 Task: Open a blank sheet, save the file as Aiethics.doc and add heading 'Artificial Intelligence Ethics'Artificial Intelligence Ethics ,with the parapraph,with the parapraph As AI advances, ethical considerations become paramount. Ensuring transparency, fairness, and accountability in AI systems is crucial. Addressing issues such as bias, privacy, and the impact on jobs requires robust ethical frameworks and responsible AI development.Apply Font Style Freestyle Script And font size 14. Apply font style in  Heading Engravers MT and font size 15 Change heading alignment to  Center
Action: Key pressed ctrl+N
Screenshot: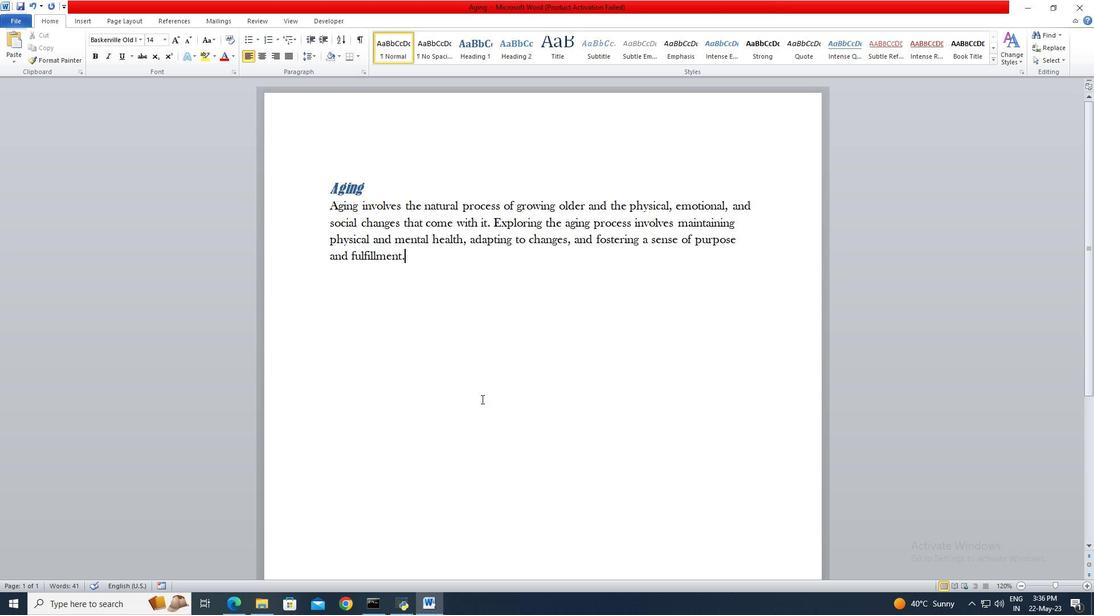 
Action: Mouse moved to (11, 16)
Screenshot: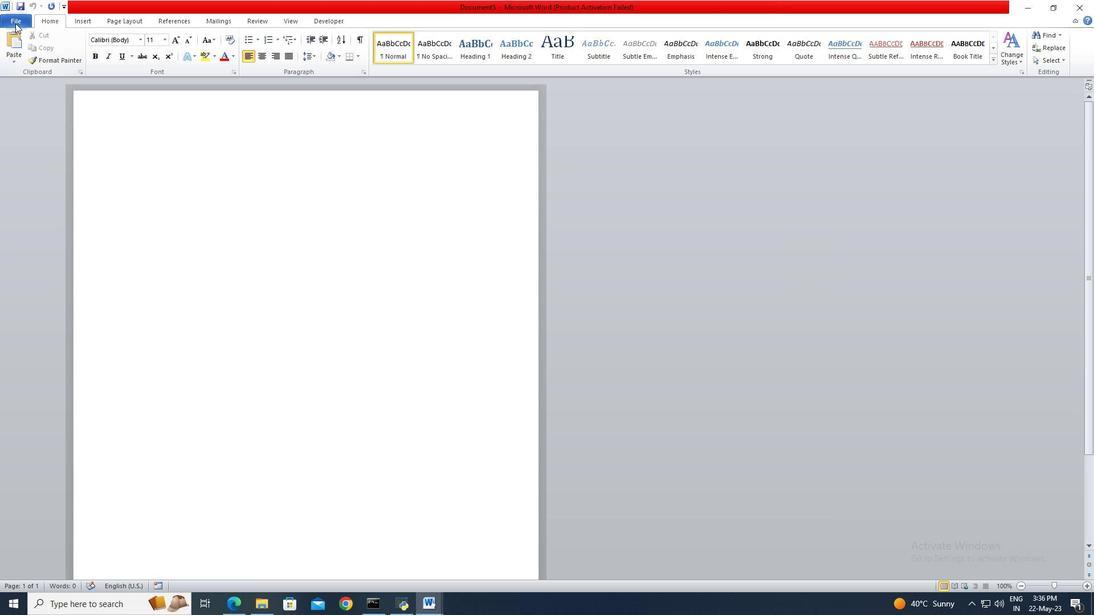 
Action: Mouse pressed left at (11, 16)
Screenshot: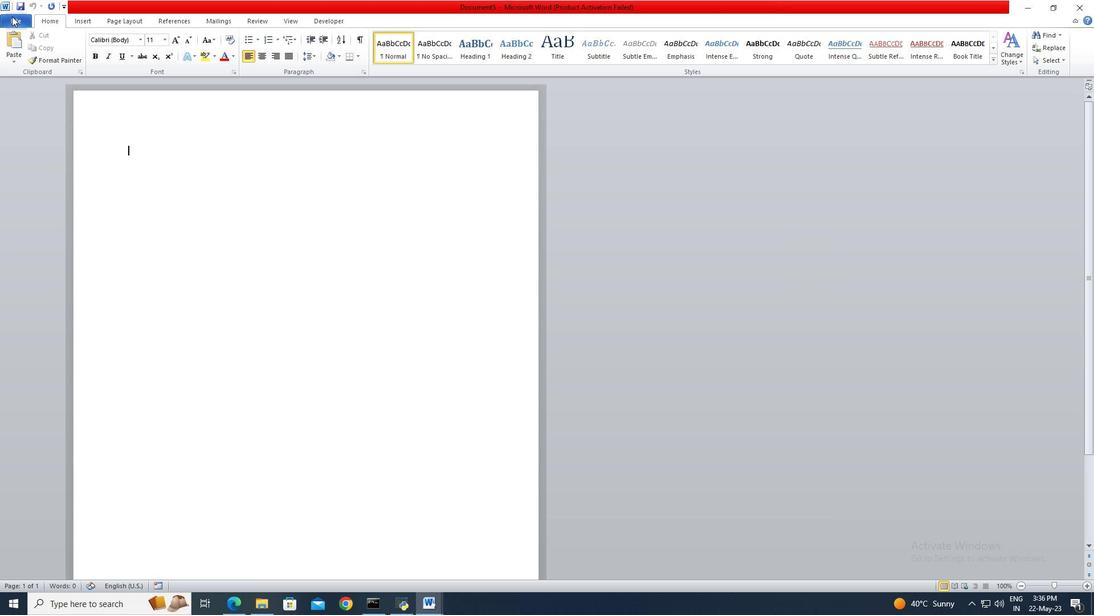 
Action: Mouse moved to (28, 53)
Screenshot: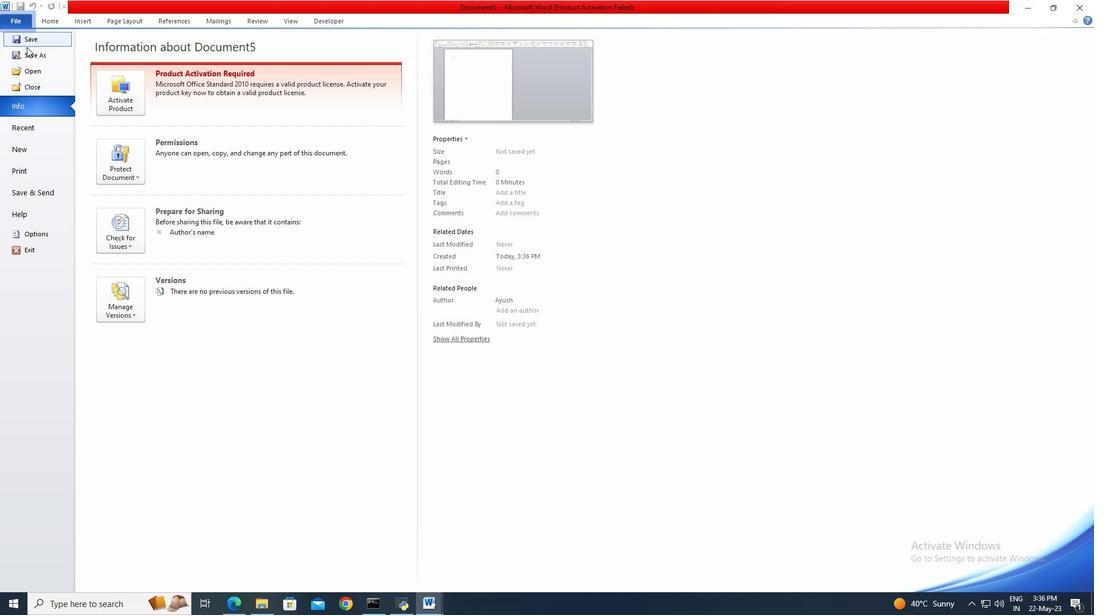 
Action: Mouse pressed left at (28, 53)
Screenshot: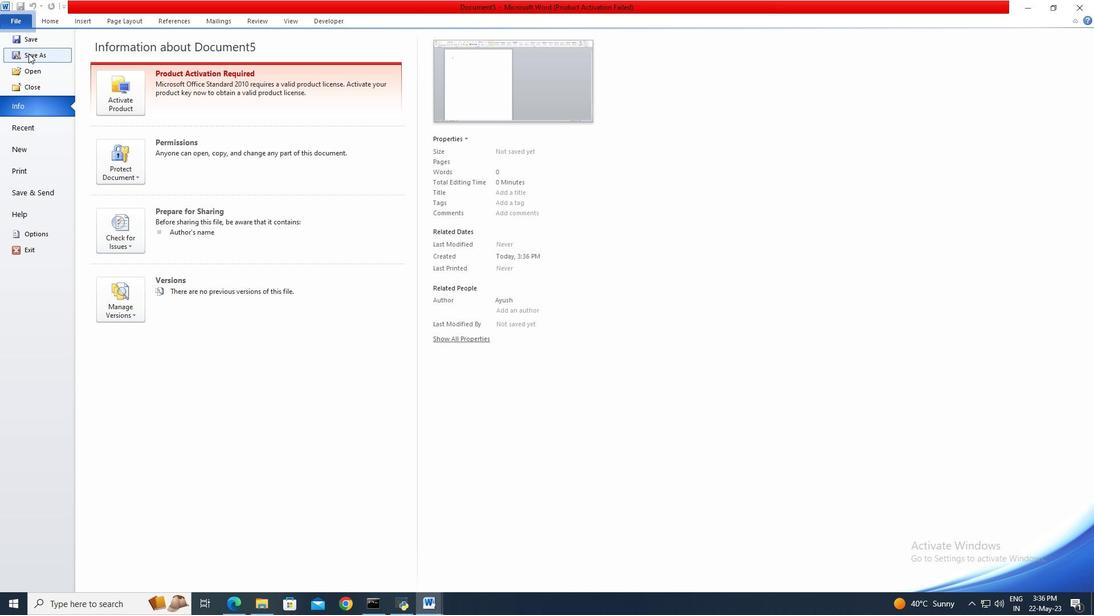 
Action: Key pressed <Key.shift>Aiethics<Key.enter>
Screenshot: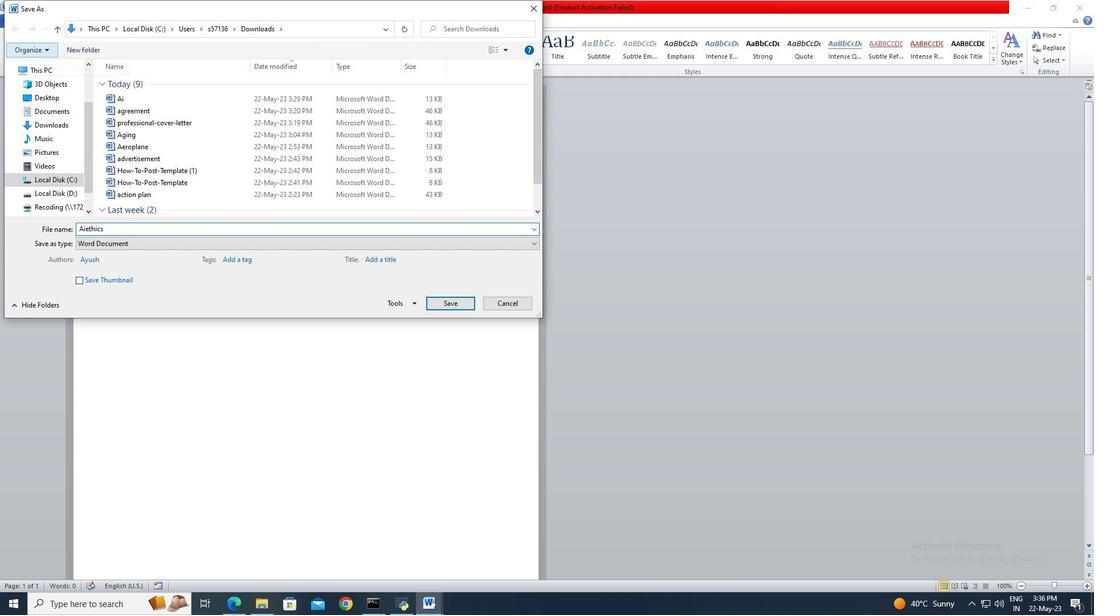 
Action: Mouse moved to (469, 57)
Screenshot: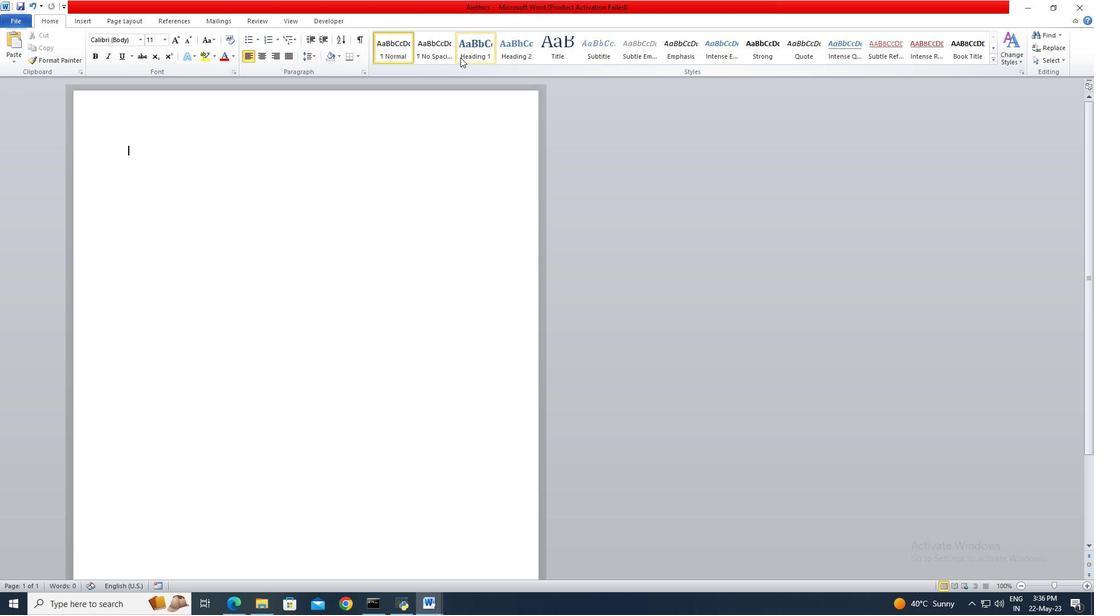 
Action: Mouse pressed left at (469, 57)
Screenshot: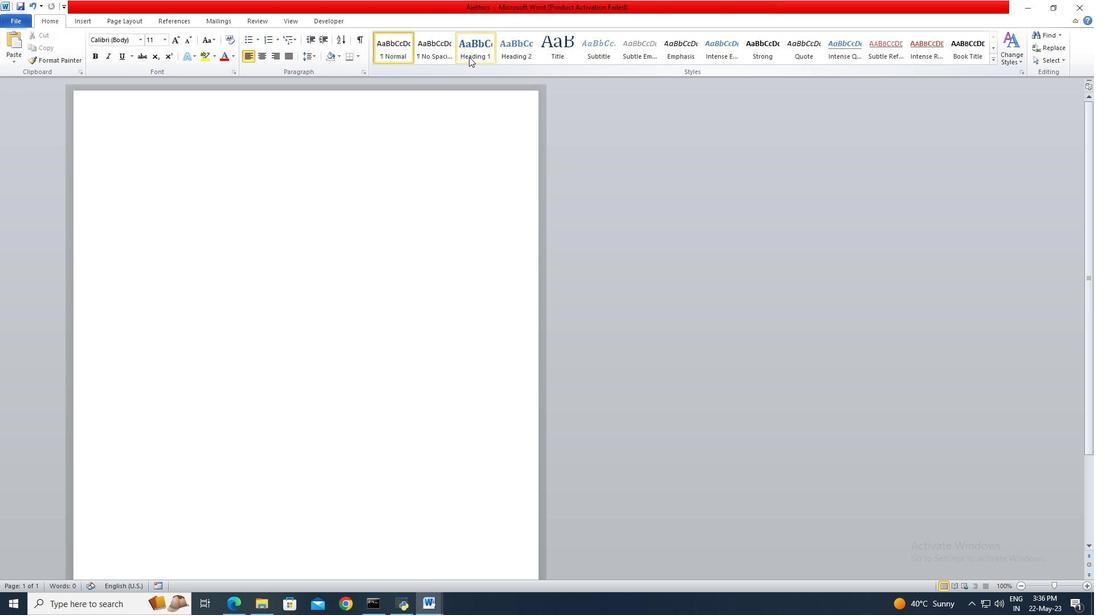 
Action: Key pressed <Key.shift_r>Artificial<Key.space><Key.shift>Intelligence<Key.space><Key.shift>Ethics<Key.enter><Key.shift>s<Key.space><Key.shift>Ai<Key.backspace><Key.shift>I<Key.space>advances,<Key.space>ethical<Key.space>considerations<Key.space>become<Key.space>paramount.<Key.space><Key.shift>Ensuring<Key.space>transparency,<Key.space>fi<Key.backspace>airness,<Key.space>and<Key.space>accountability<Key.space>in<Key.space><Key.shift>A<Key.shift>I<Key.space>systems,<Key.space><Key.backspace><Key.backspace><Key.space>is<Key.space>crucial.<Key.space><Key.shift>Addressing<Key.space>issues<Key.space>such<Key.space>as<Key.space>bias,<Key.space>privacy,<Key.space>and<Key.space>the<Key.space>impact<Key.space>on<Key.space>jobs<Key.space>requires<Key.space>robust<Key.space>ethical<Key.space>frameworks<Key.space>and<Key.space>responsible<Key.space><Key.shift>AI<Key.space>development.
Screenshot: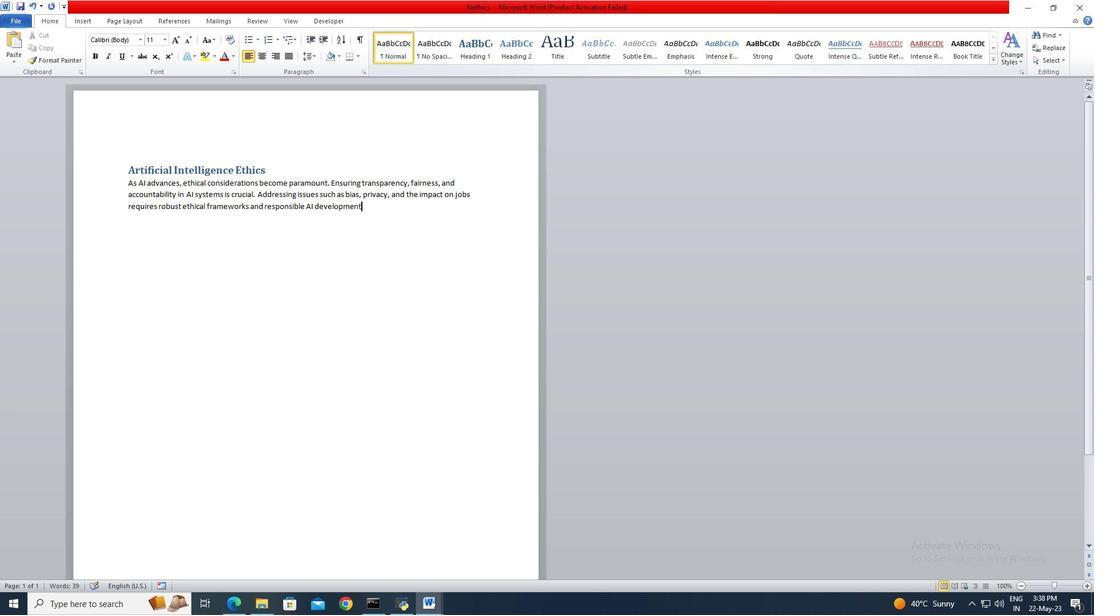 
Action: Mouse moved to (127, 188)
Screenshot: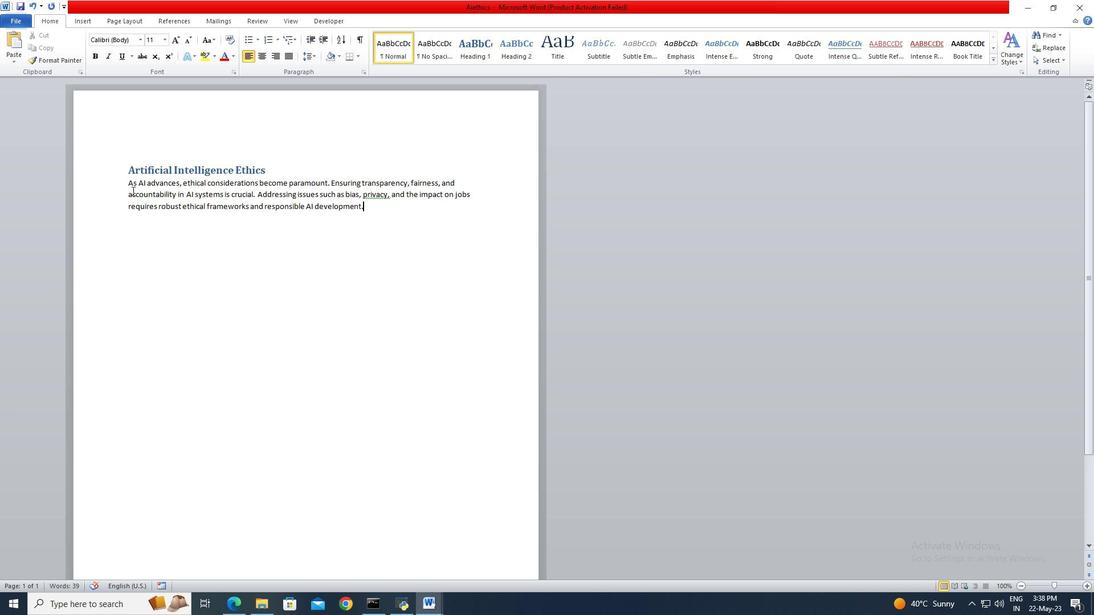 
Action: Mouse pressed left at (127, 188)
Screenshot: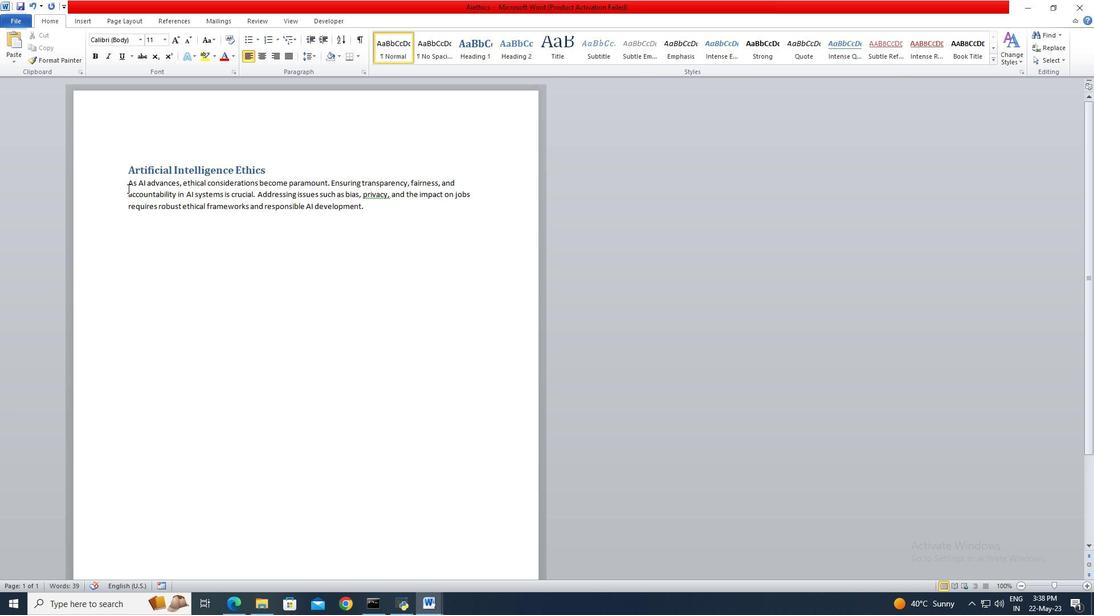 
Action: Mouse moved to (325, 212)
Screenshot: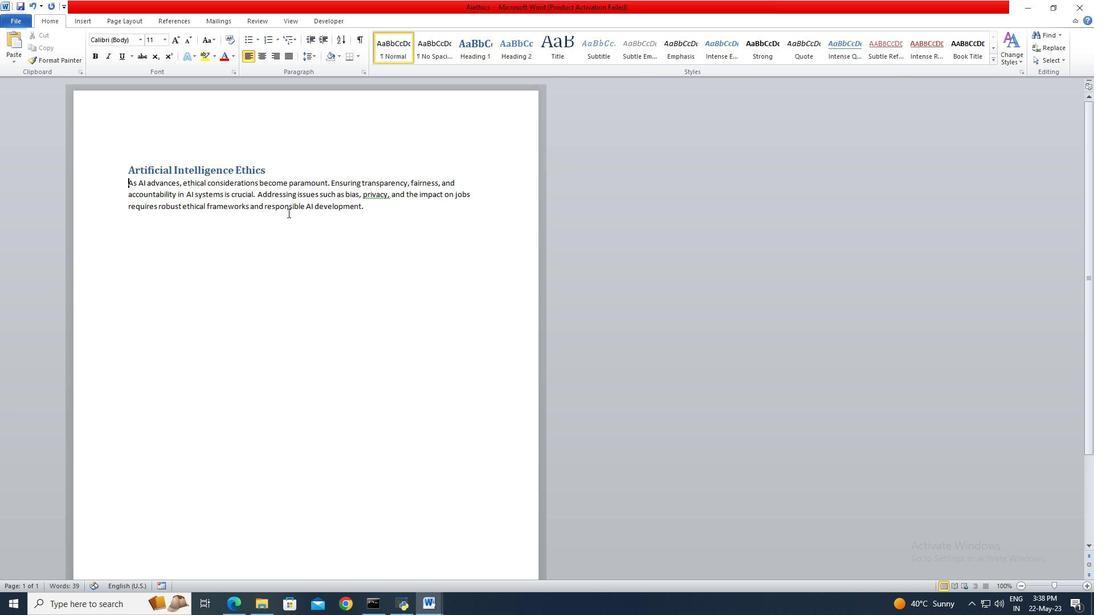 
Action: Key pressed <Key.shift>
Screenshot: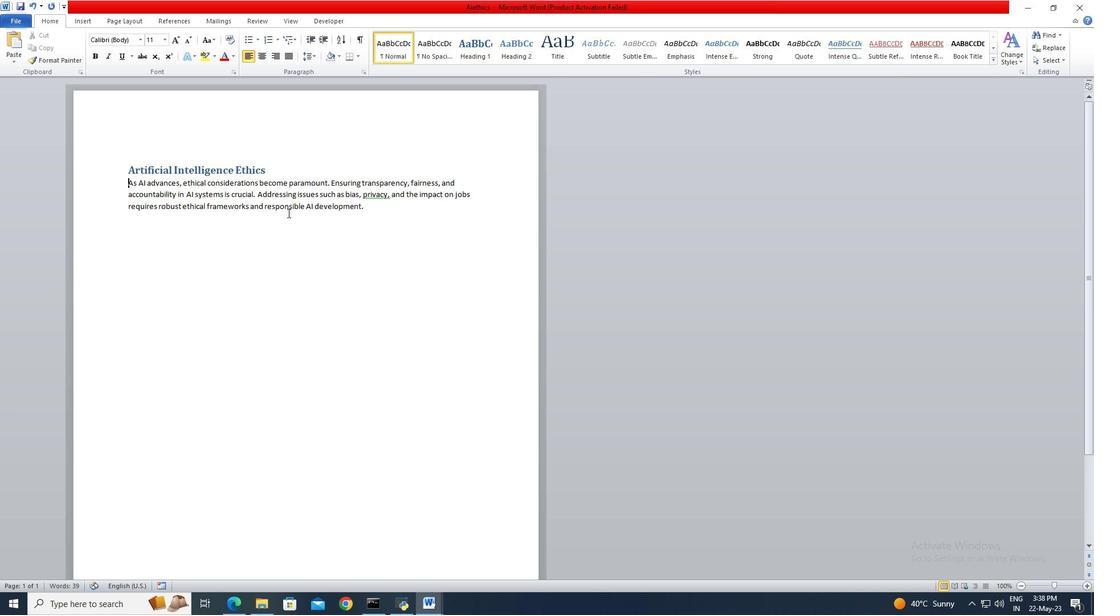 
Action: Mouse moved to (375, 208)
Screenshot: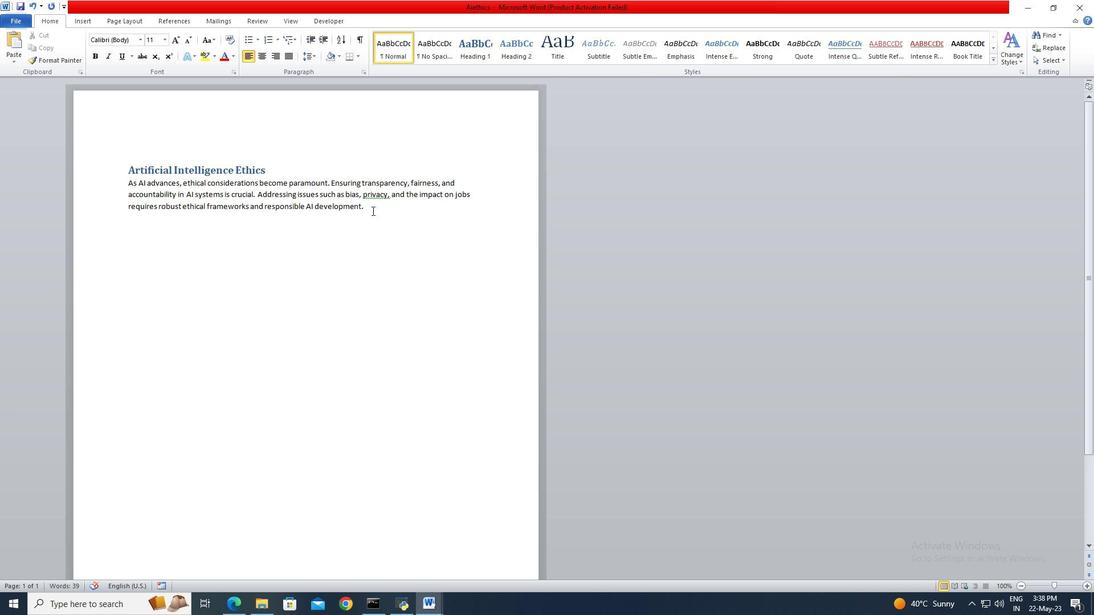 
Action: Mouse pressed left at (375, 208)
Screenshot: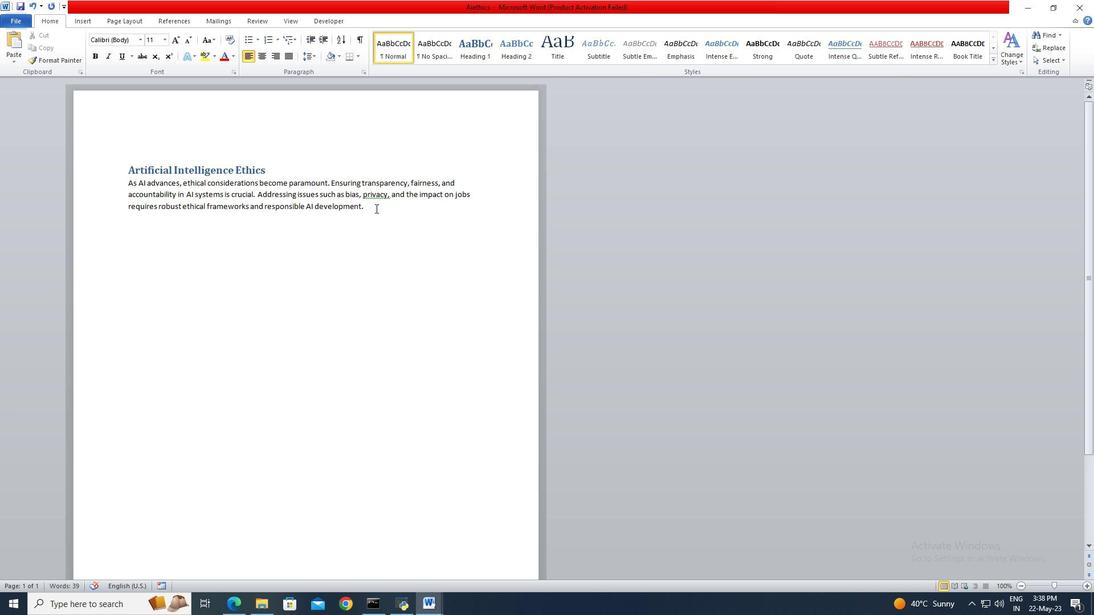 
Action: Key pressed <Key.shift><Key.shift>
Screenshot: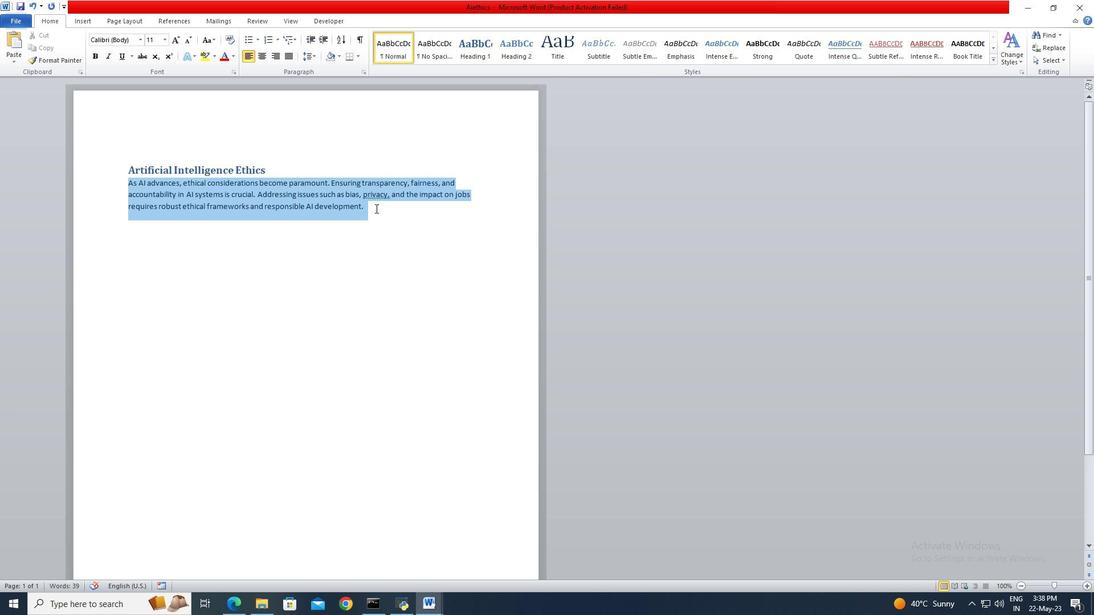 
Action: Mouse moved to (137, 42)
Screenshot: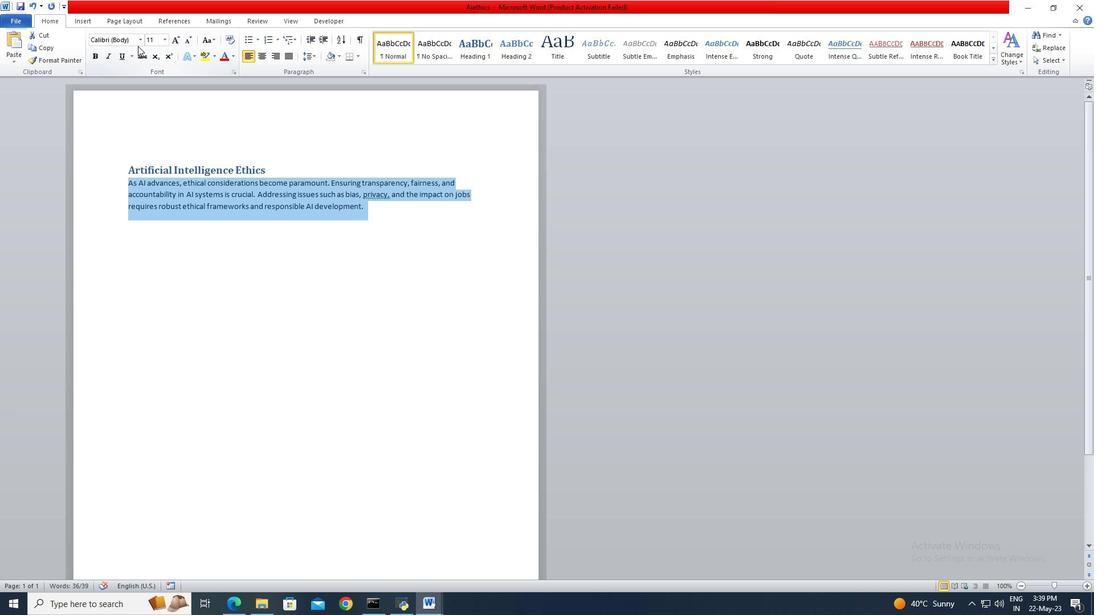 
Action: Mouse pressed left at (137, 42)
Screenshot: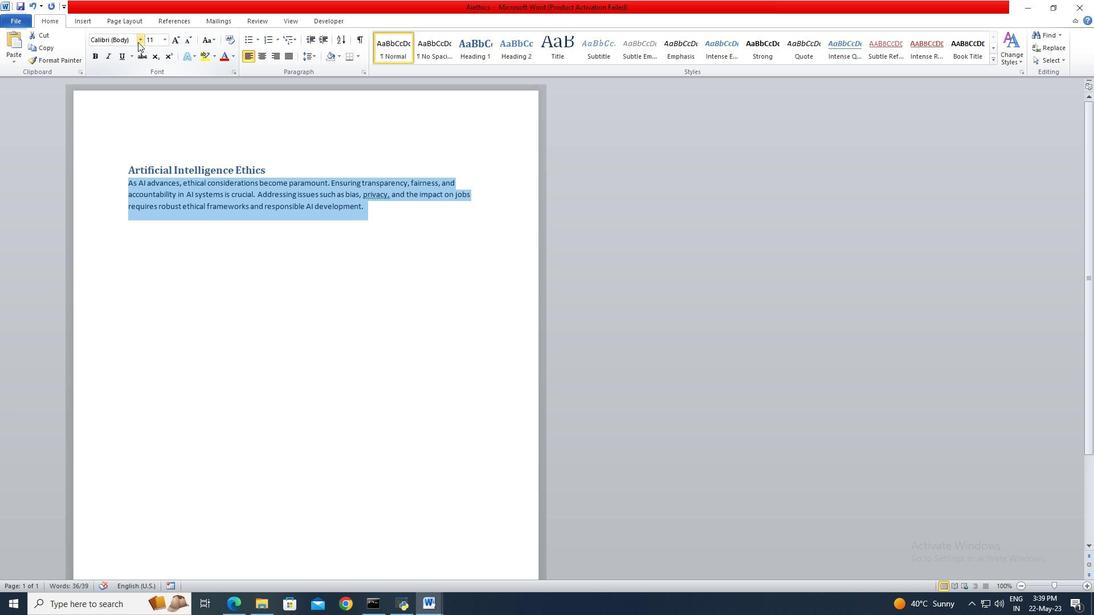 
Action: Mouse moved to (139, 291)
Screenshot: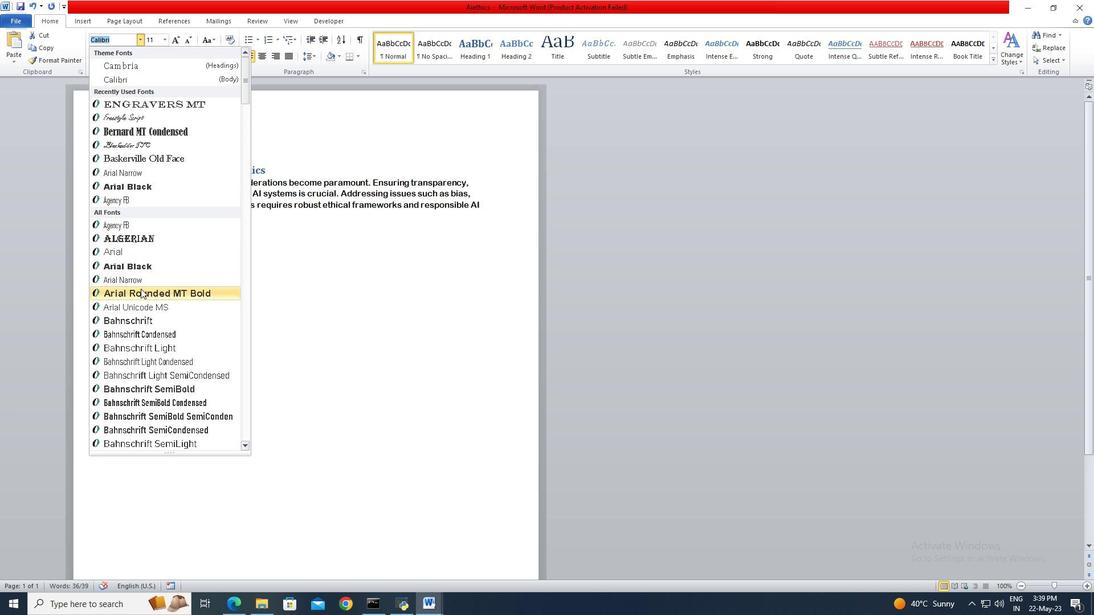 
Action: Mouse scrolled (139, 290) with delta (0, 0)
Screenshot: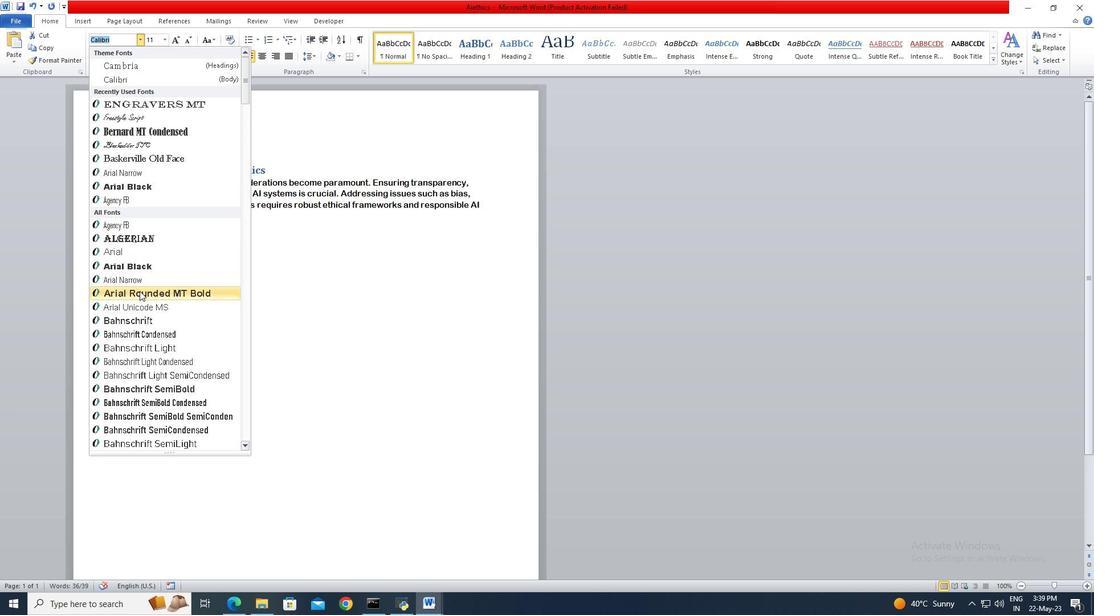 
Action: Mouse scrolled (139, 290) with delta (0, 0)
Screenshot: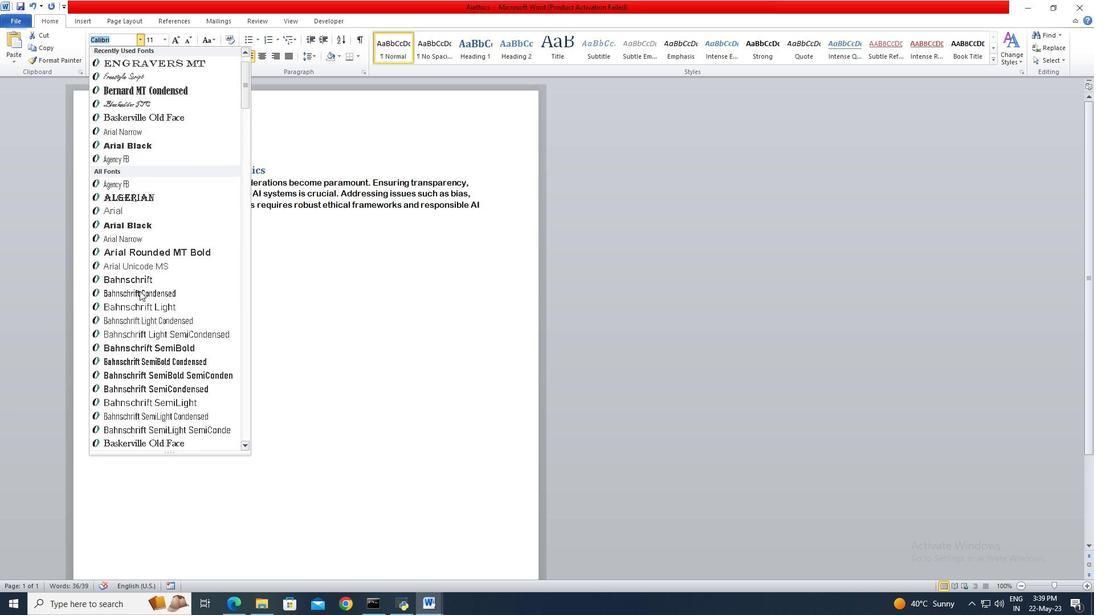 
Action: Mouse scrolled (139, 290) with delta (0, 0)
Screenshot: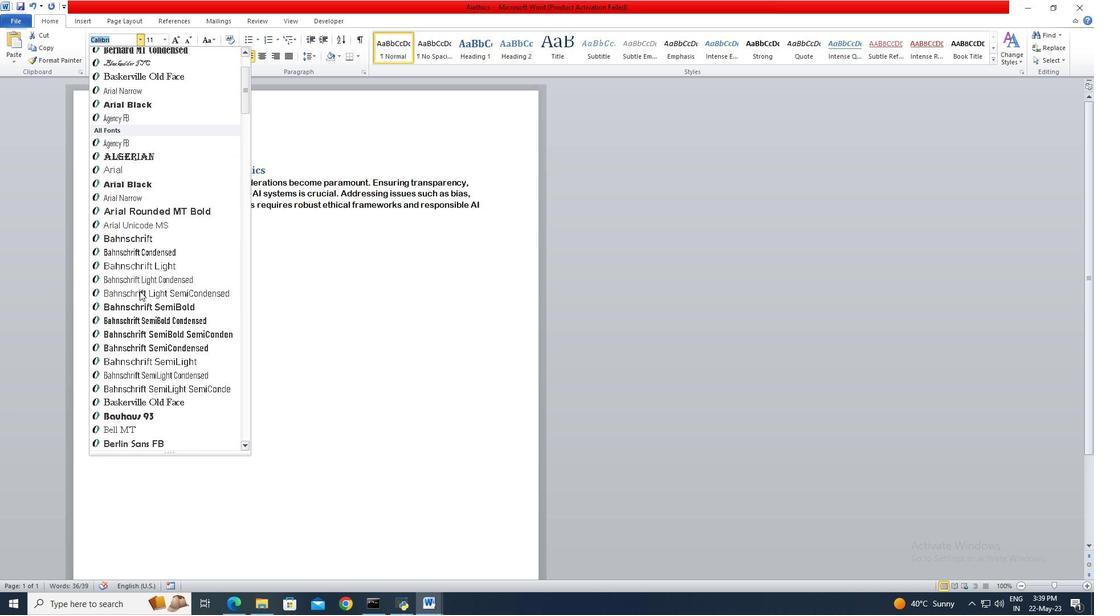 
Action: Mouse scrolled (139, 290) with delta (0, 0)
Screenshot: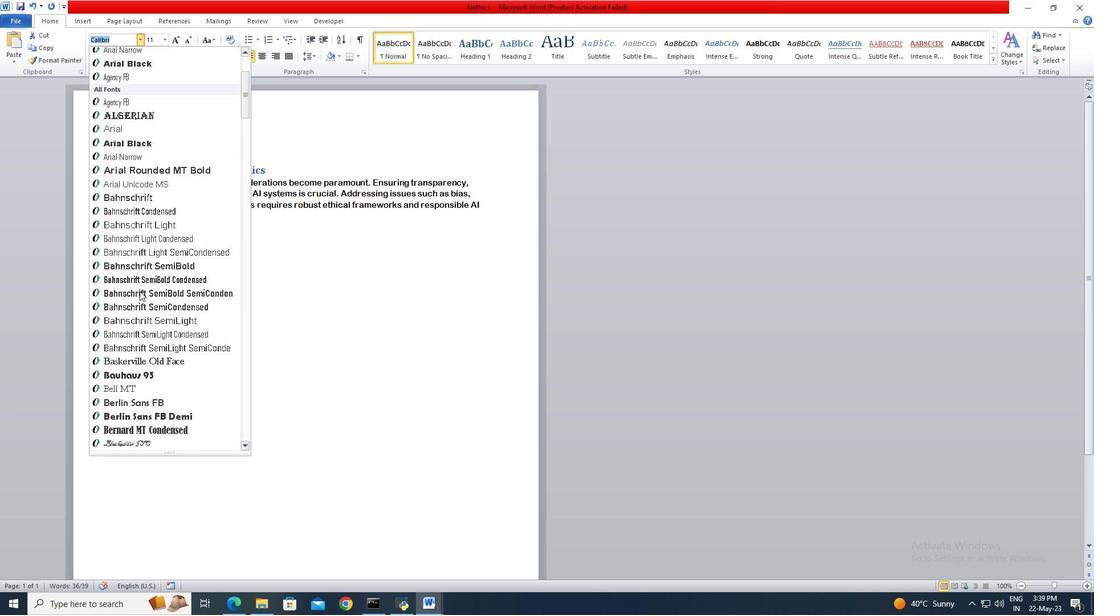 
Action: Mouse scrolled (139, 290) with delta (0, 0)
Screenshot: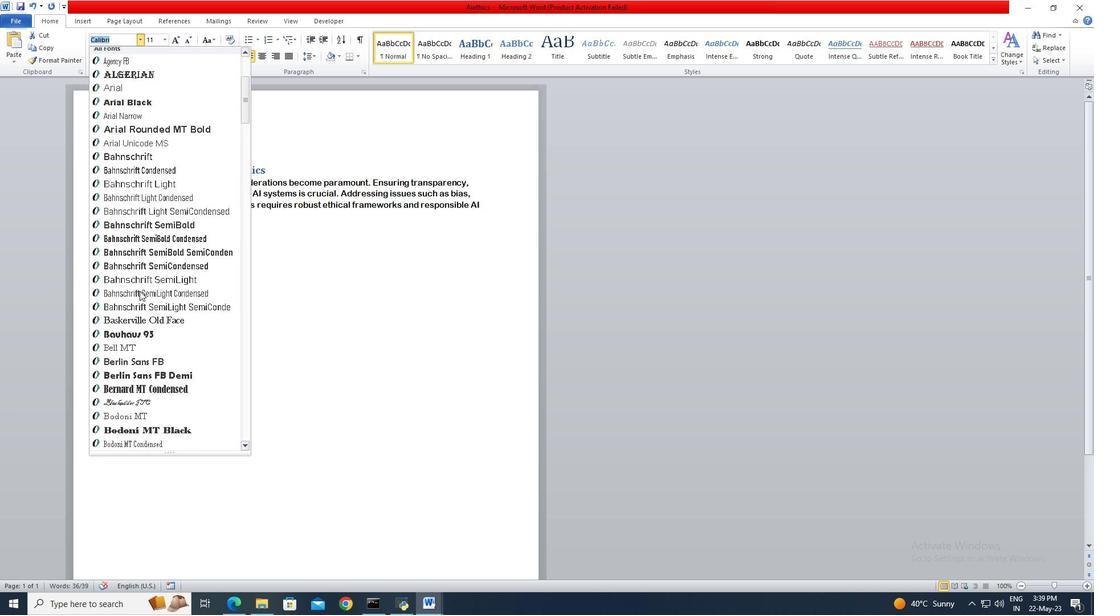 
Action: Mouse scrolled (139, 290) with delta (0, 0)
Screenshot: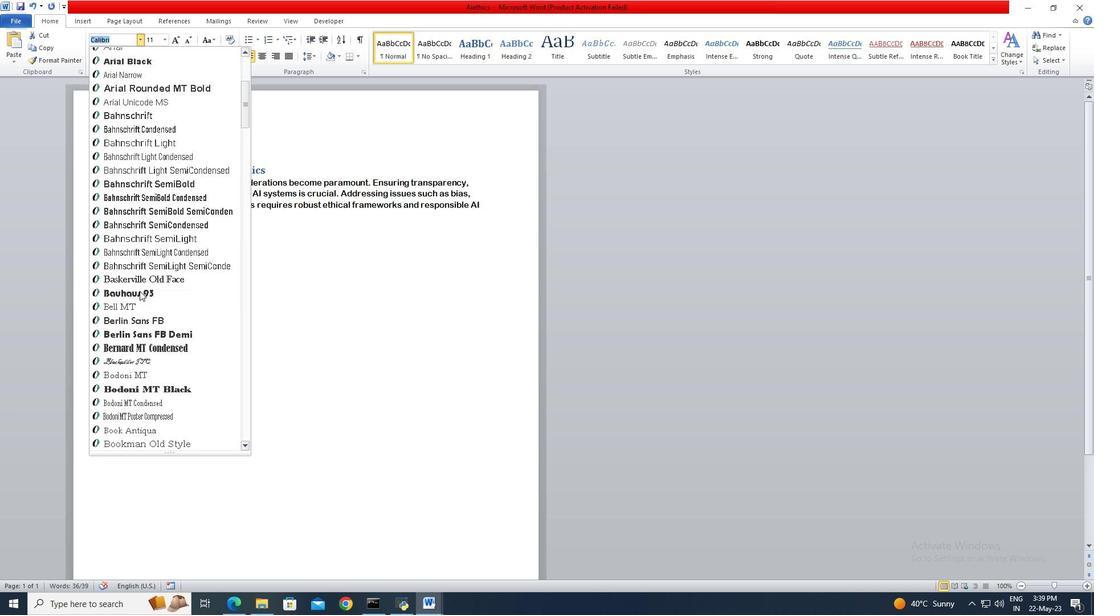 
Action: Mouse scrolled (139, 290) with delta (0, 0)
Screenshot: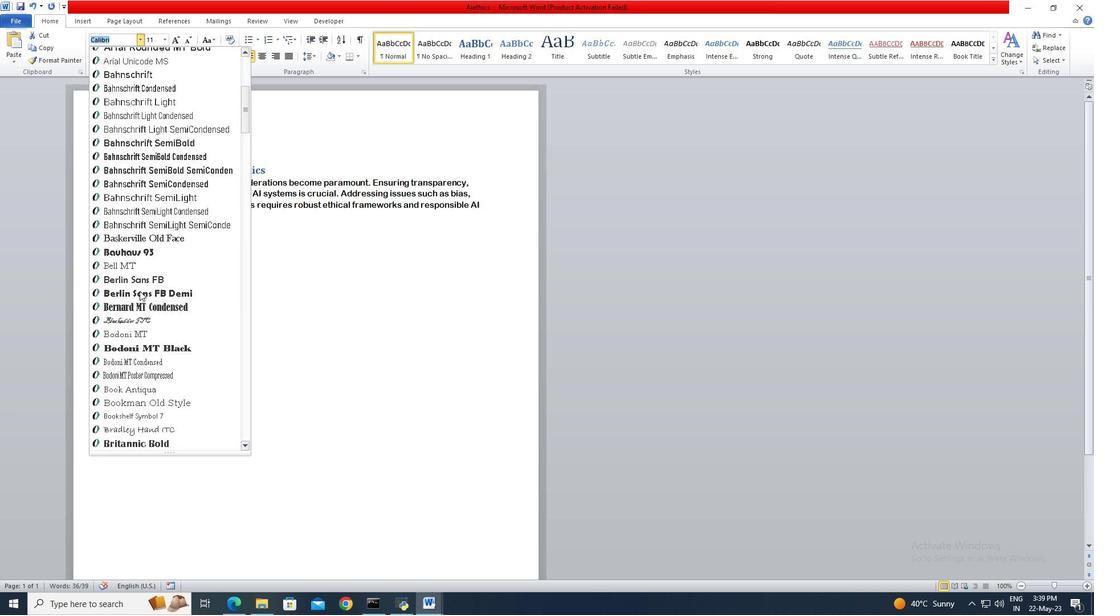 
Action: Mouse scrolled (139, 290) with delta (0, 0)
Screenshot: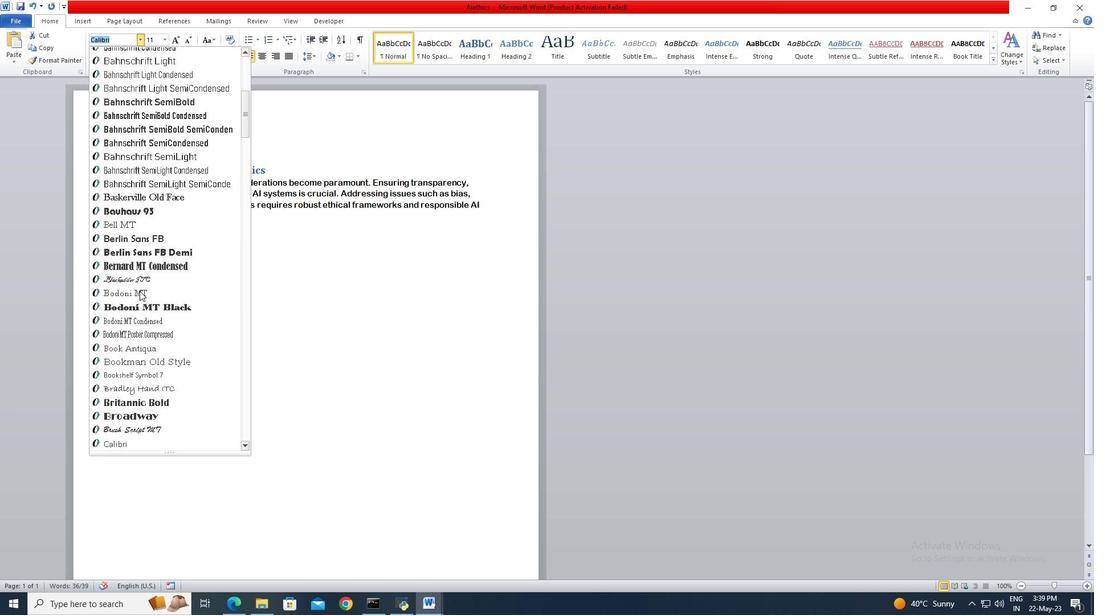 
Action: Mouse scrolled (139, 290) with delta (0, 0)
Screenshot: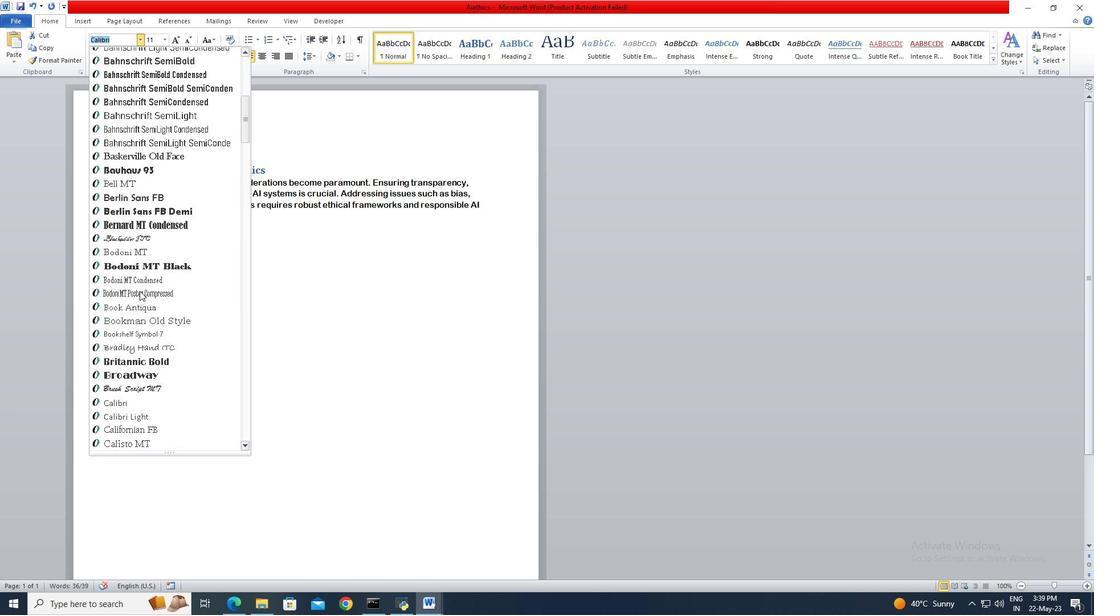 
Action: Mouse scrolled (139, 290) with delta (0, 0)
Screenshot: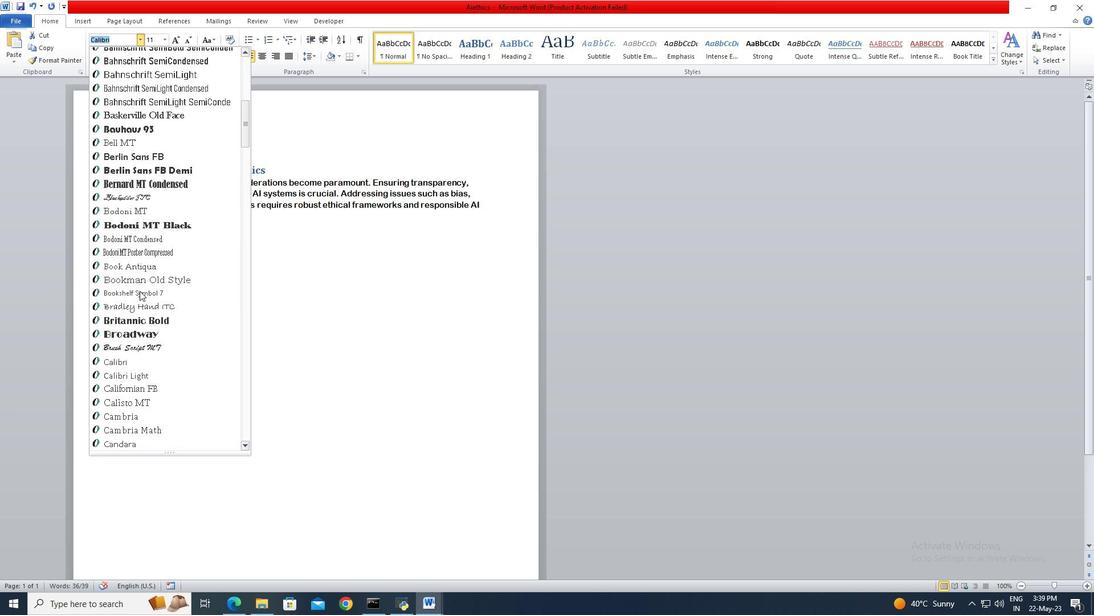 
Action: Mouse scrolled (139, 290) with delta (0, 0)
Screenshot: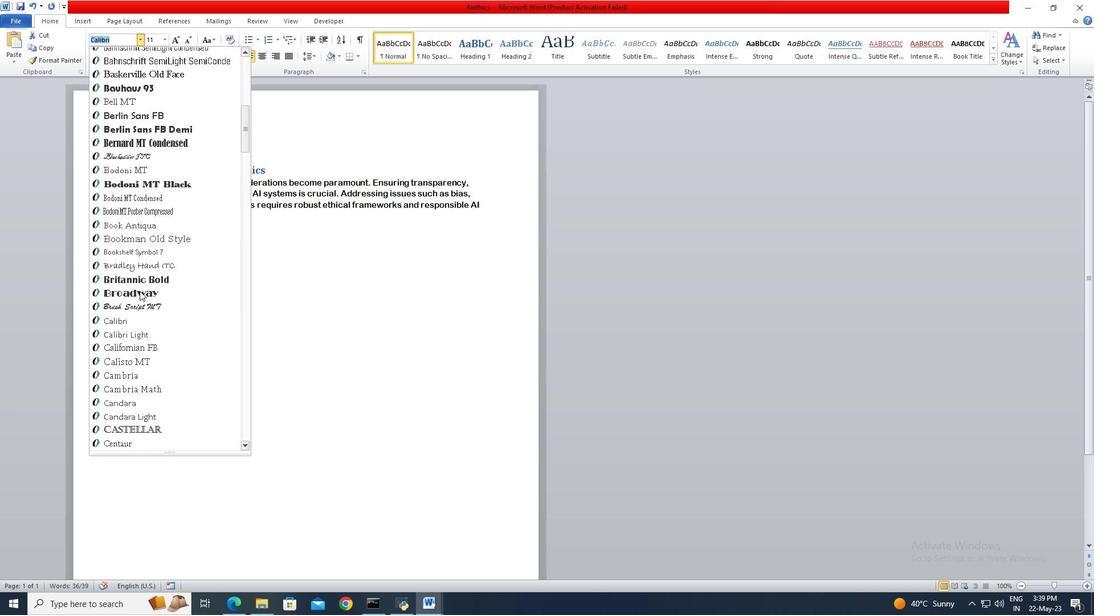 
Action: Mouse scrolled (139, 290) with delta (0, 0)
Screenshot: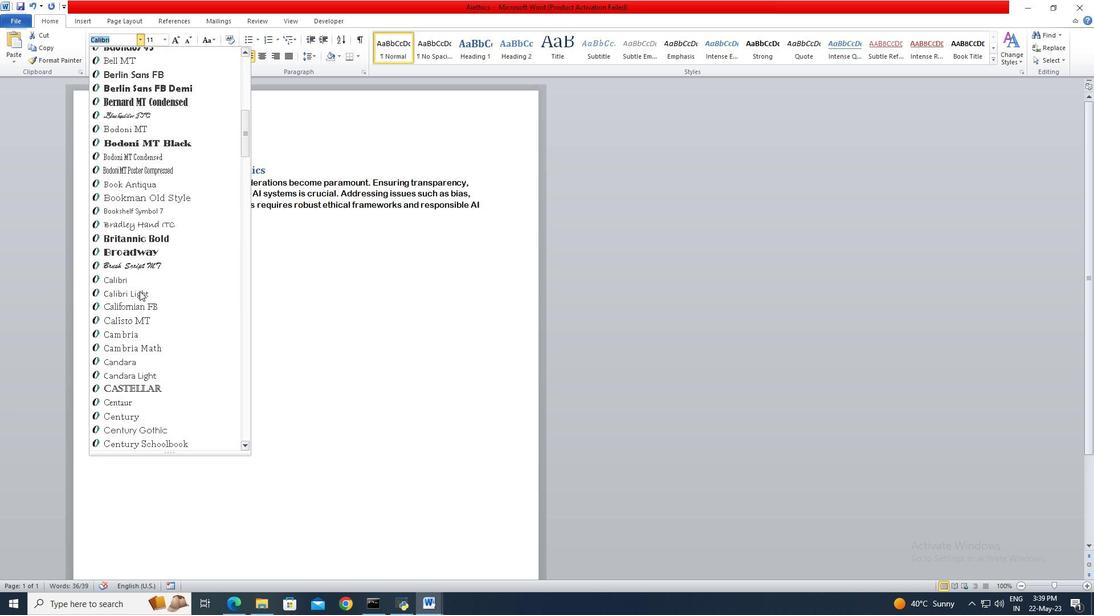 
Action: Mouse scrolled (139, 290) with delta (0, 0)
Screenshot: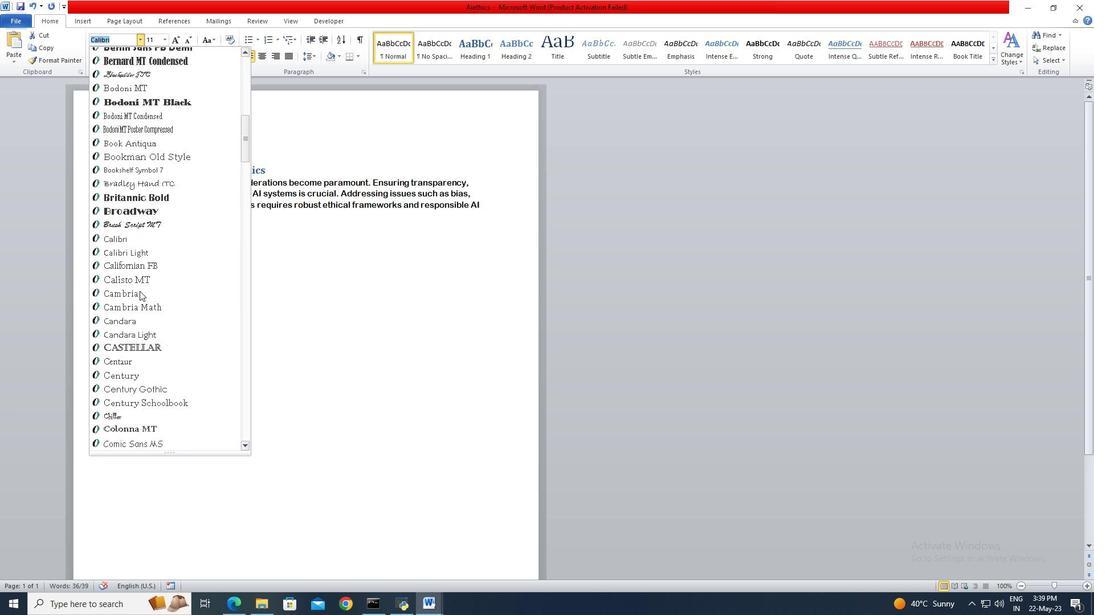 
Action: Mouse scrolled (139, 290) with delta (0, 0)
Screenshot: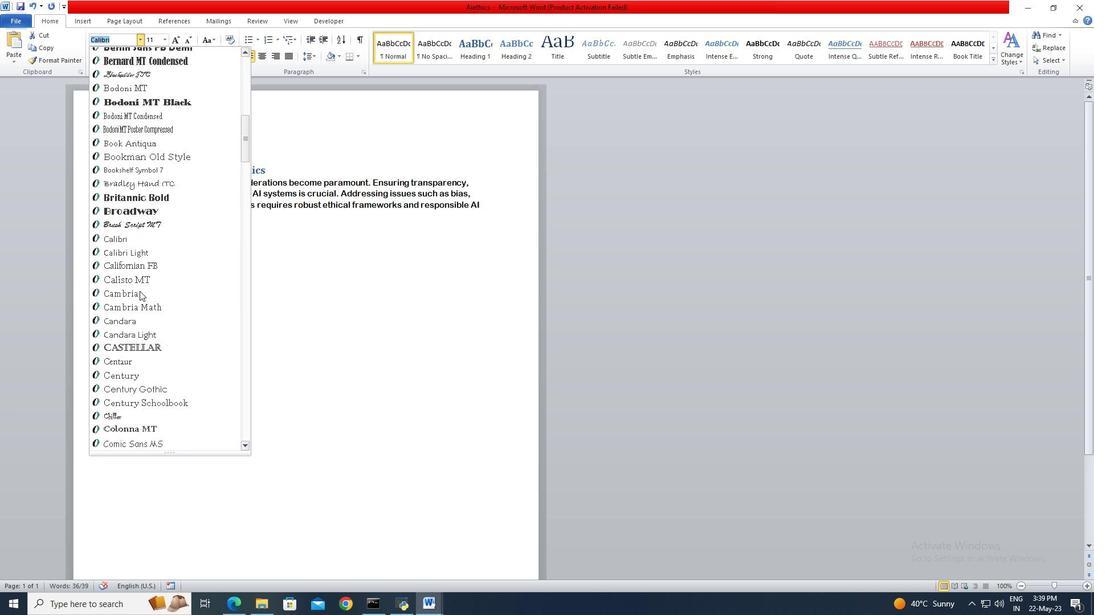 
Action: Mouse scrolled (139, 290) with delta (0, 0)
Screenshot: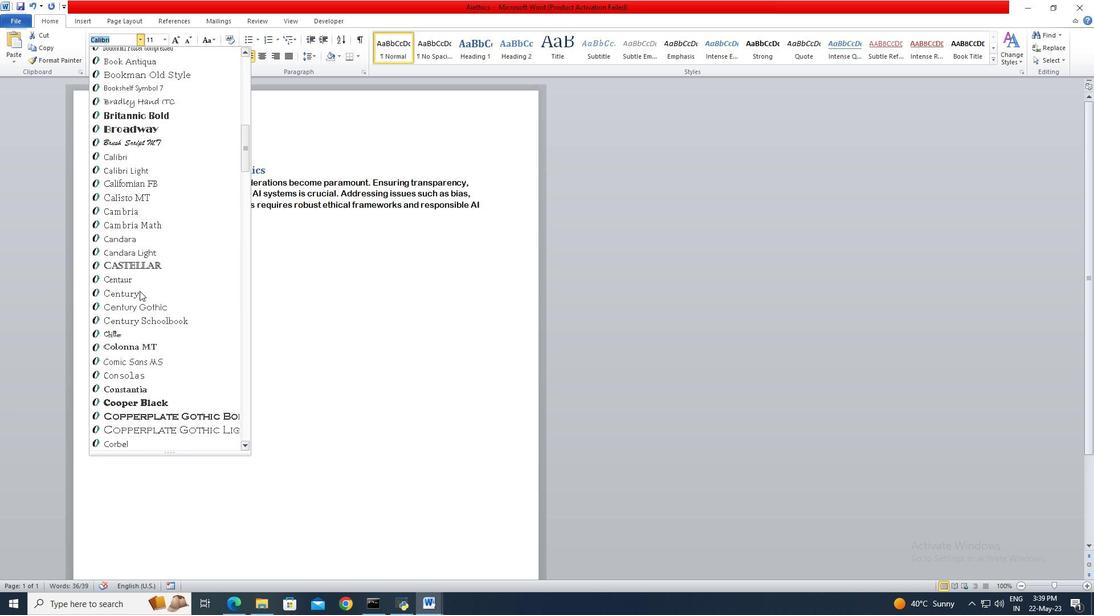 
Action: Mouse scrolled (139, 290) with delta (0, 0)
Screenshot: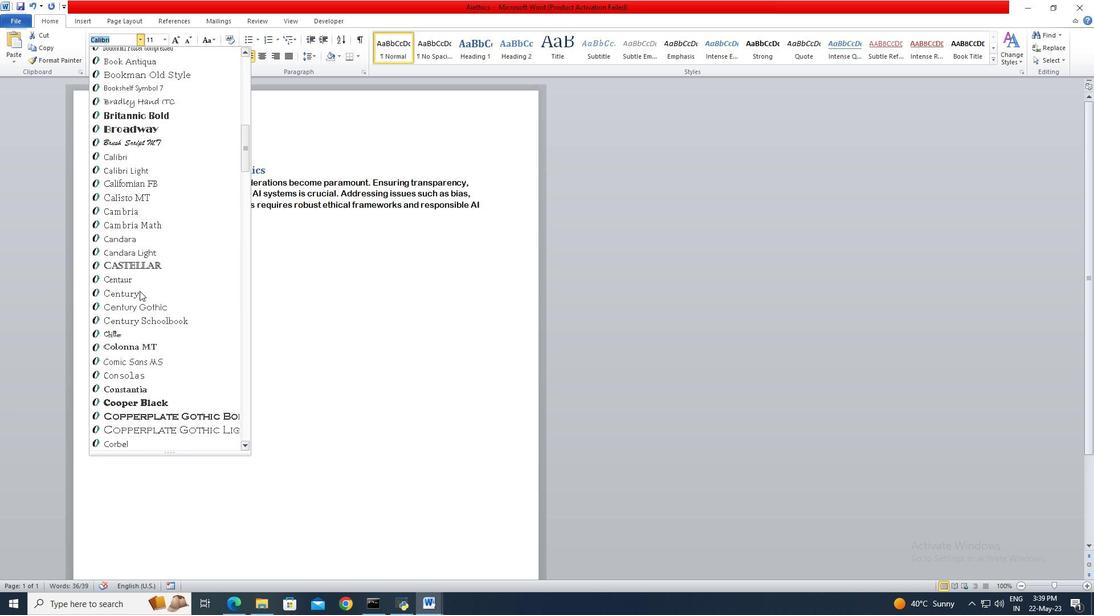 
Action: Mouse scrolled (139, 290) with delta (0, 0)
Screenshot: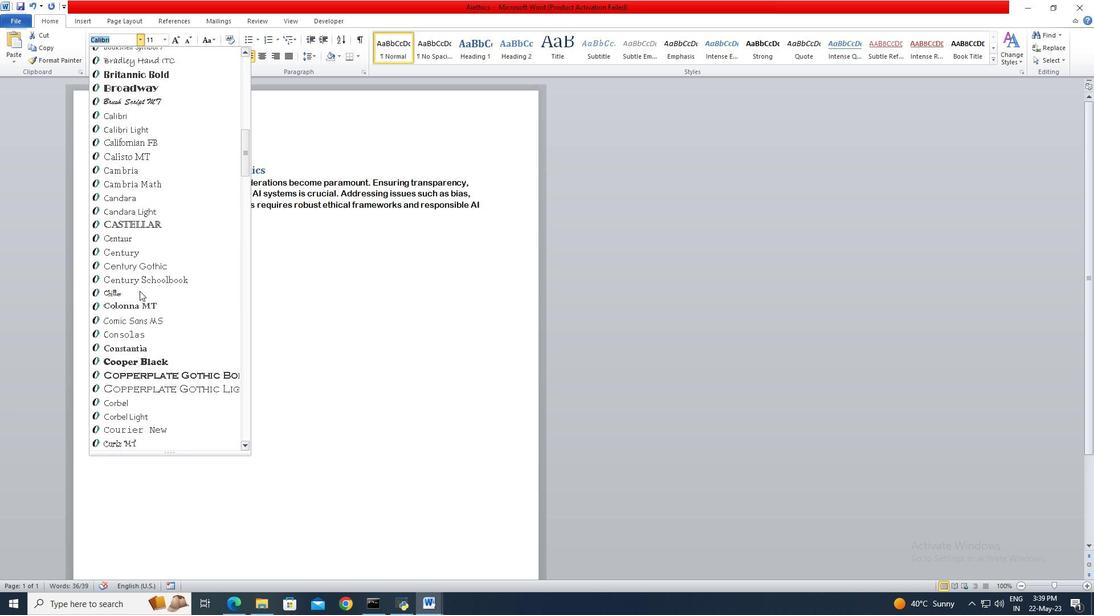 
Action: Mouse moved to (136, 332)
Screenshot: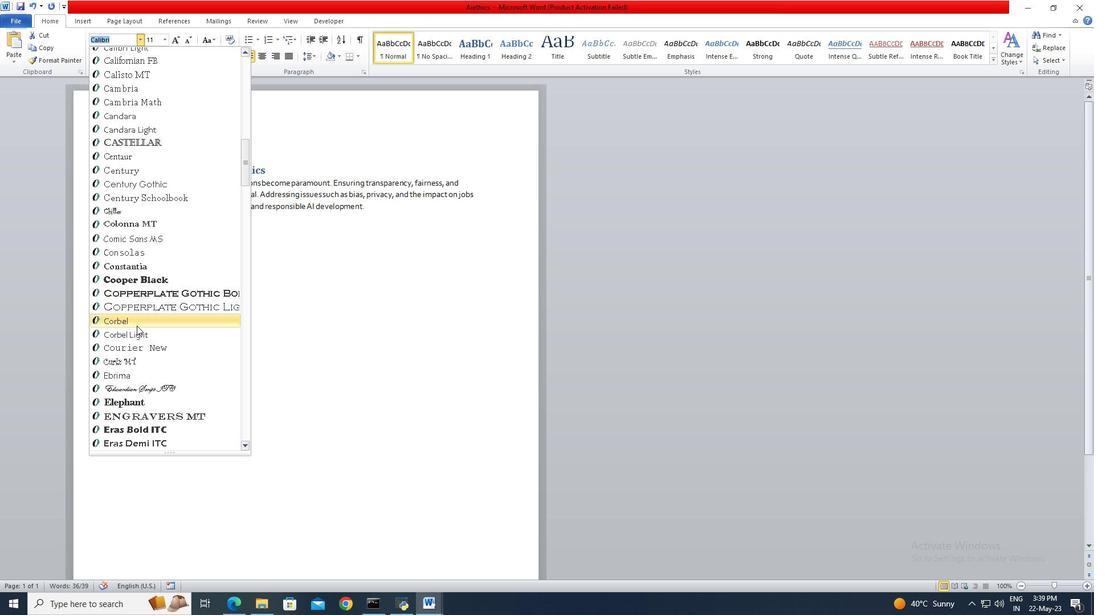 
Action: Mouse scrolled (136, 331) with delta (0, 0)
Screenshot: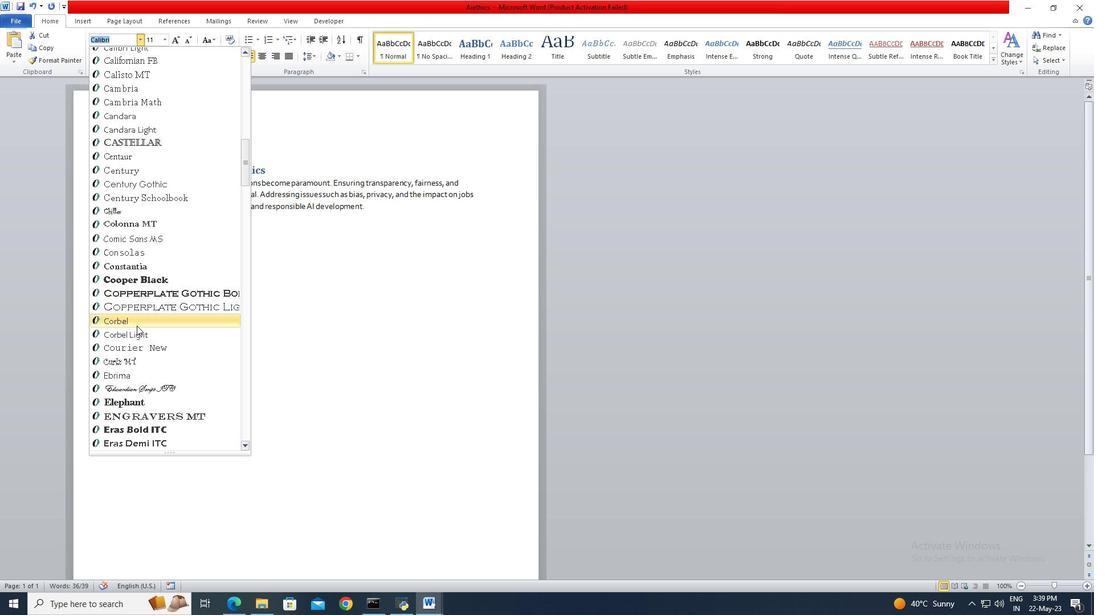 
Action: Mouse scrolled (136, 331) with delta (0, 0)
Screenshot: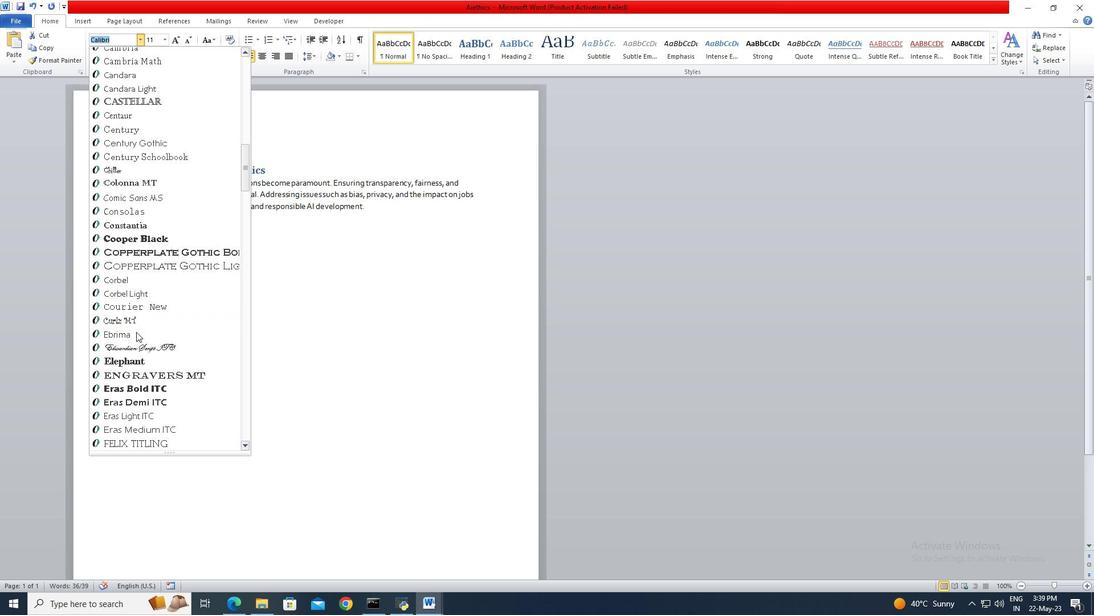 
Action: Mouse scrolled (136, 331) with delta (0, 0)
Screenshot: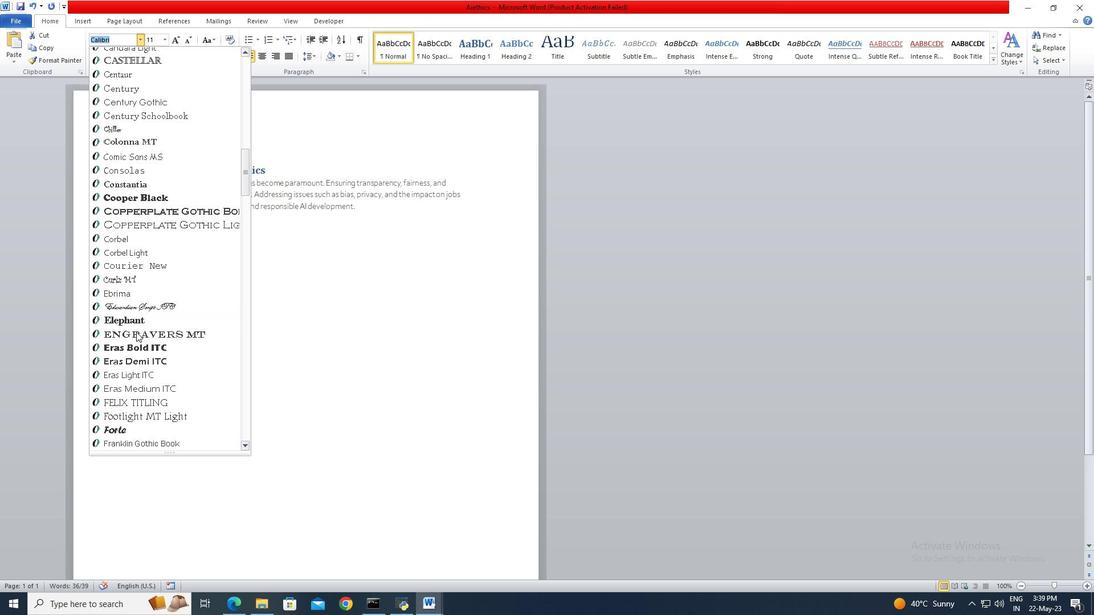 
Action: Mouse scrolled (136, 331) with delta (0, 0)
Screenshot: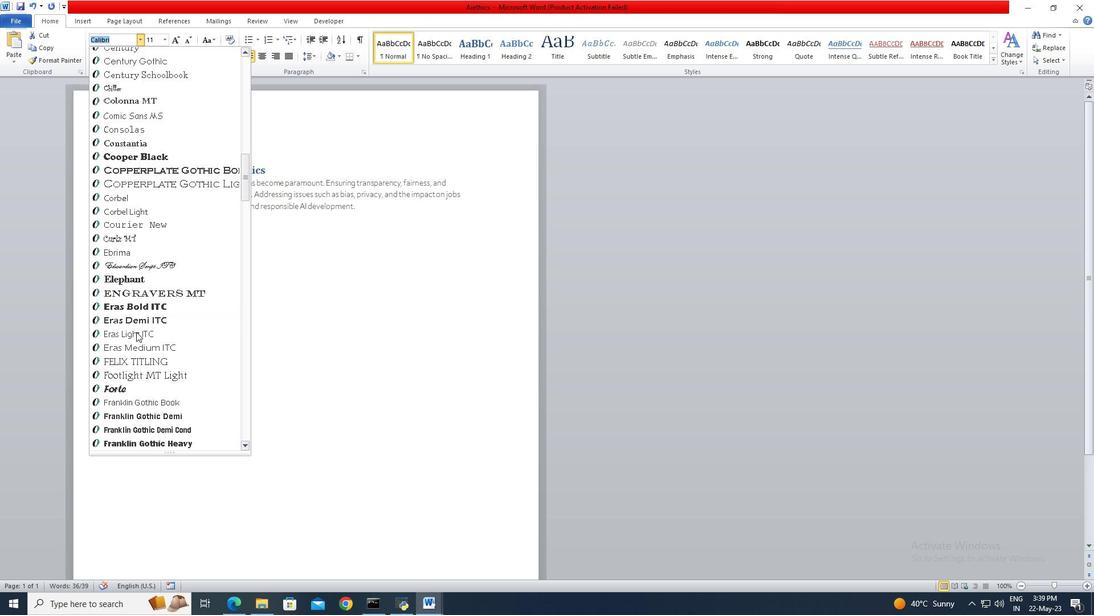 
Action: Mouse scrolled (136, 331) with delta (0, 0)
Screenshot: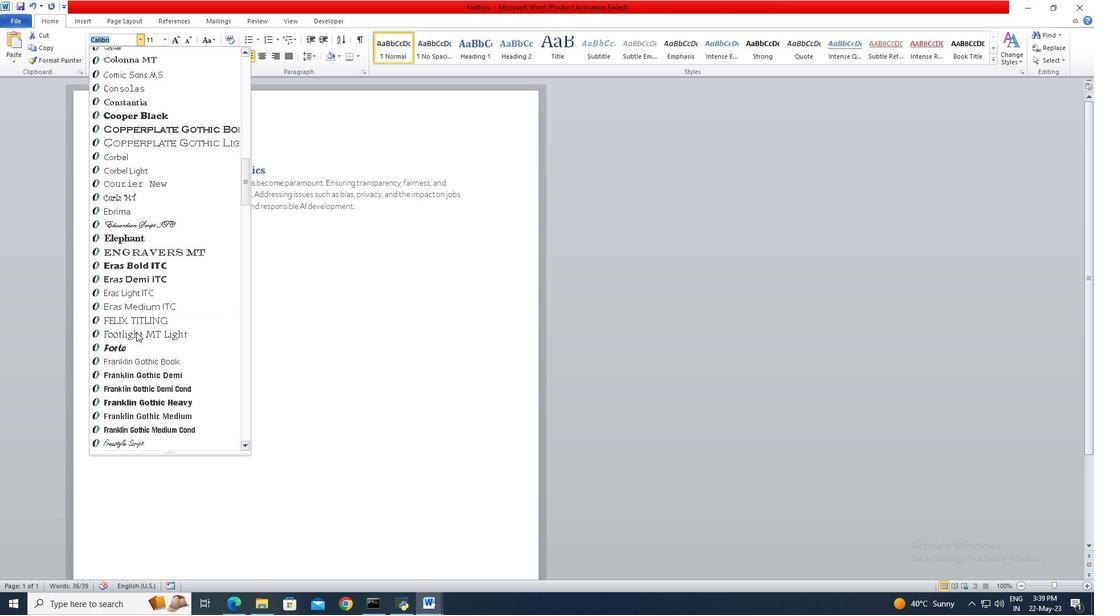 
Action: Mouse scrolled (136, 331) with delta (0, 0)
Screenshot: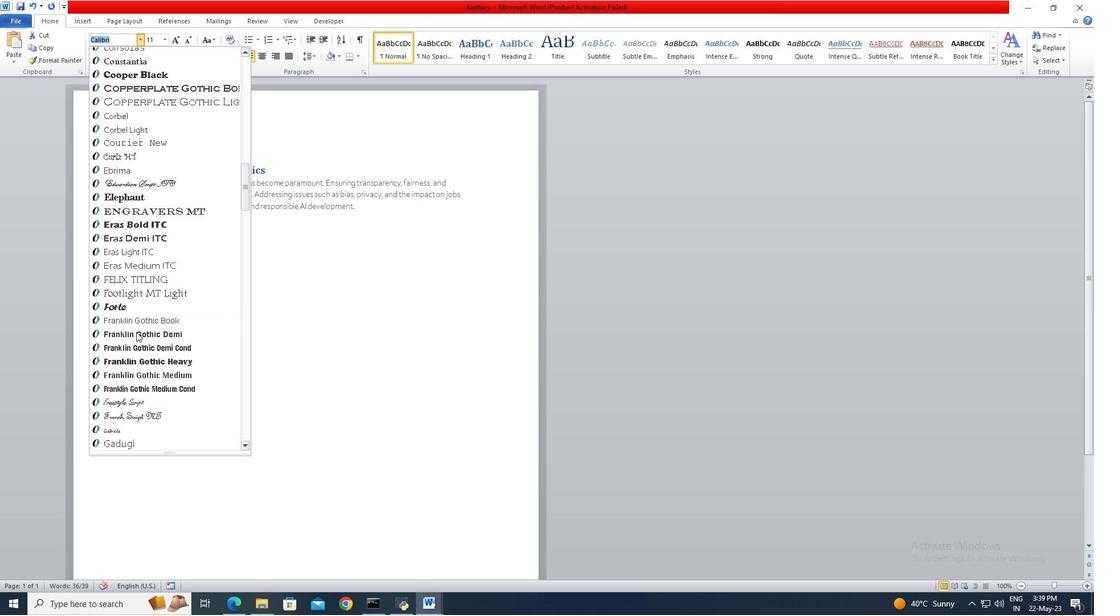 
Action: Mouse moved to (131, 368)
Screenshot: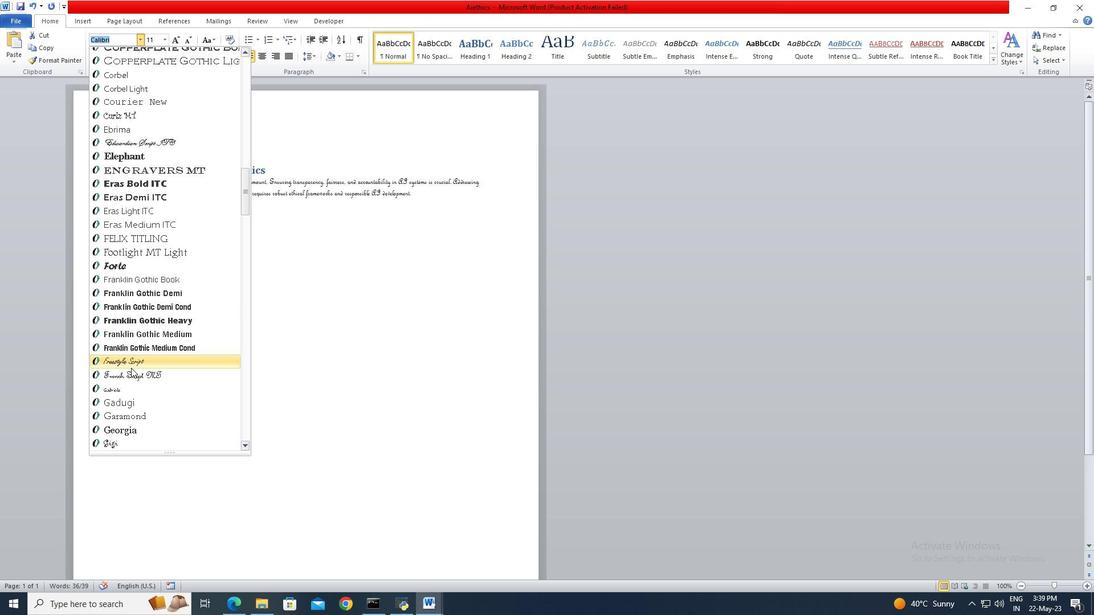
Action: Mouse pressed left at (131, 368)
Screenshot: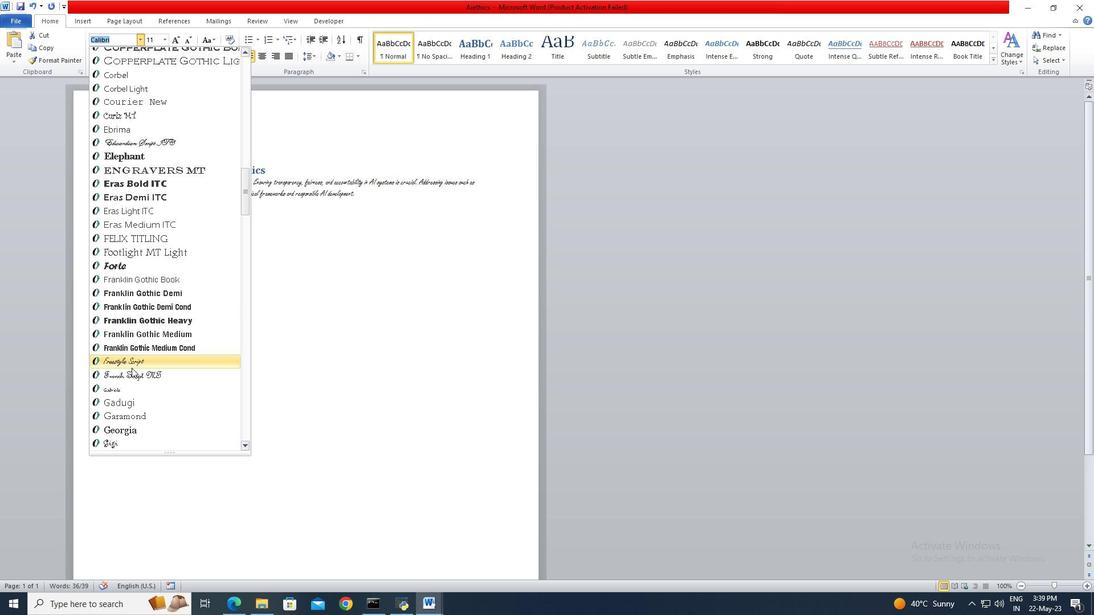 
Action: Mouse moved to (163, 41)
Screenshot: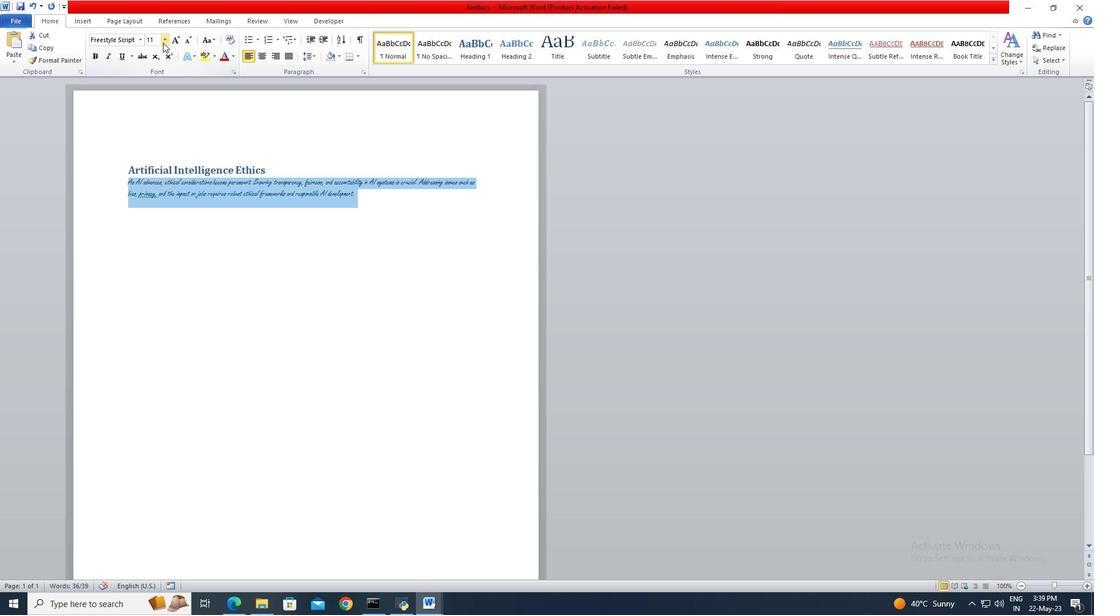 
Action: Mouse pressed left at (163, 41)
Screenshot: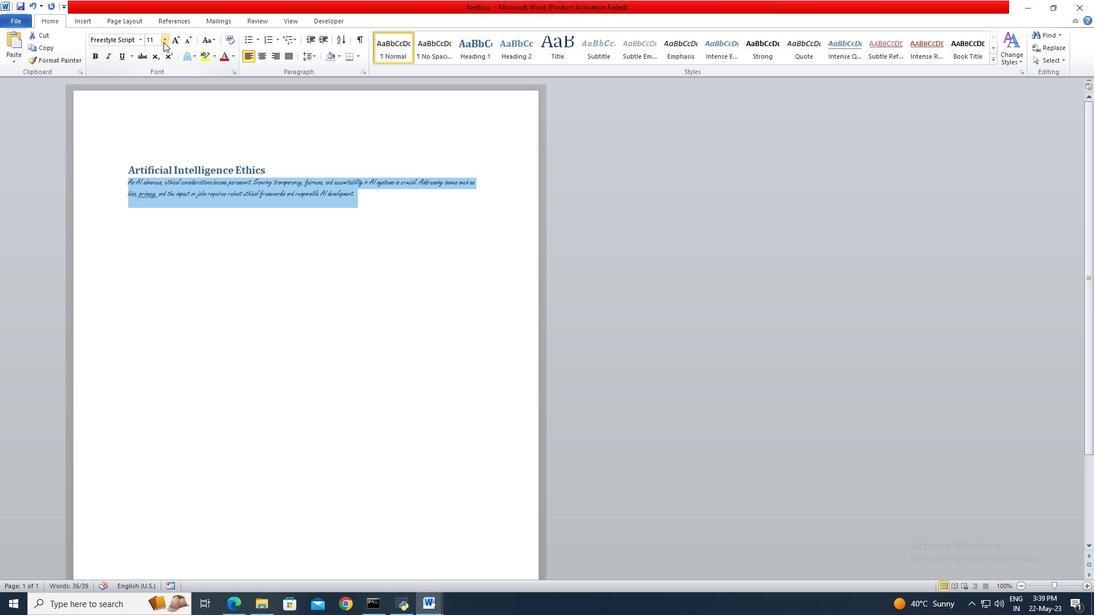 
Action: Mouse moved to (153, 99)
Screenshot: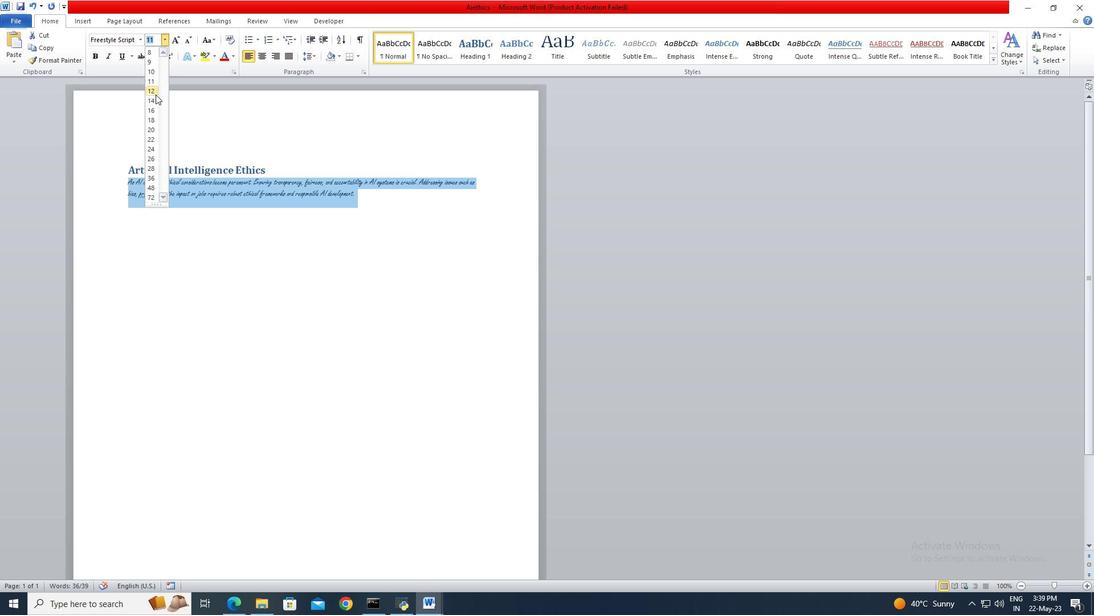 
Action: Mouse pressed left at (153, 99)
Screenshot: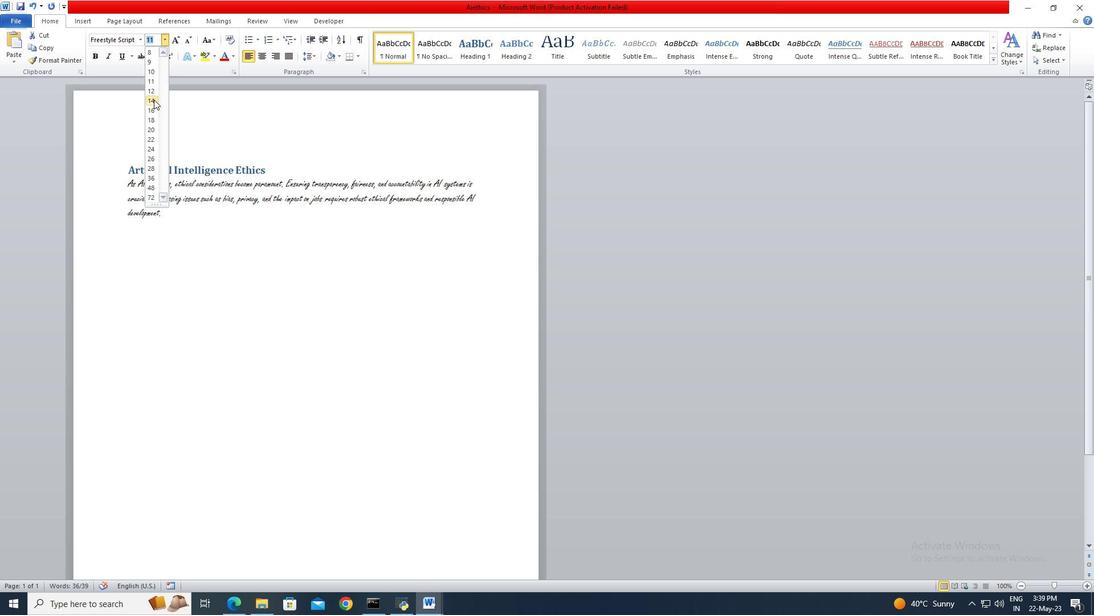
Action: Mouse moved to (129, 168)
Screenshot: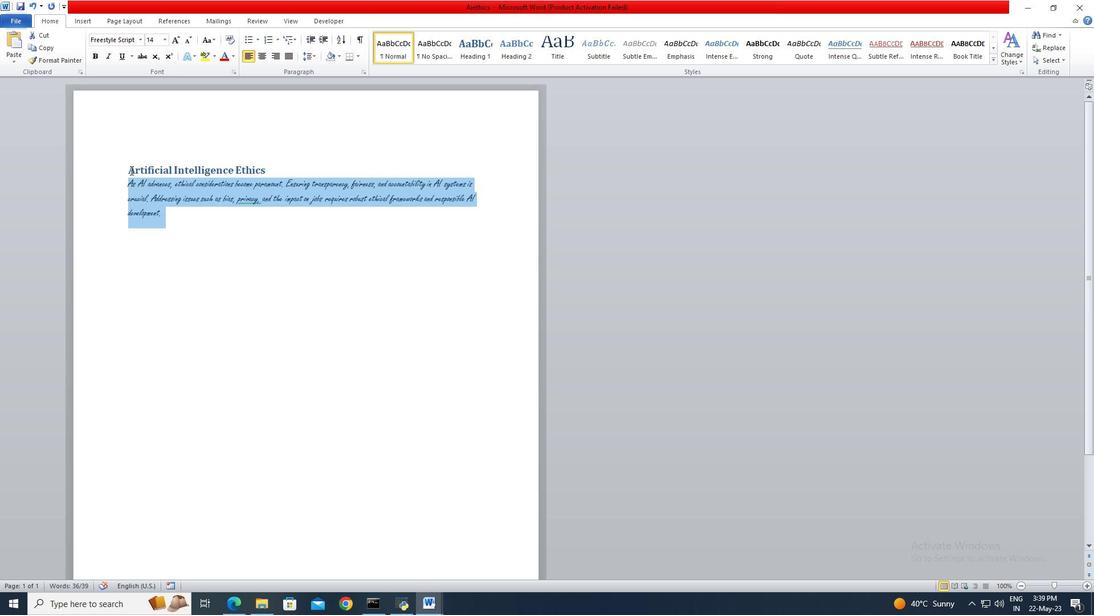 
Action: Mouse pressed left at (129, 168)
Screenshot: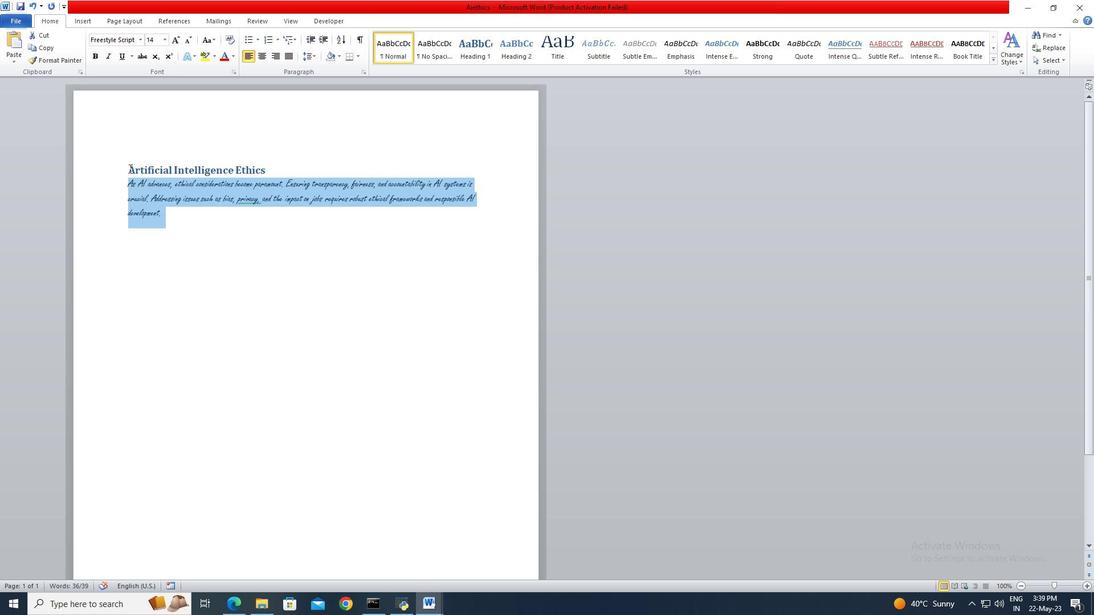 
Action: Mouse moved to (273, 170)
Screenshot: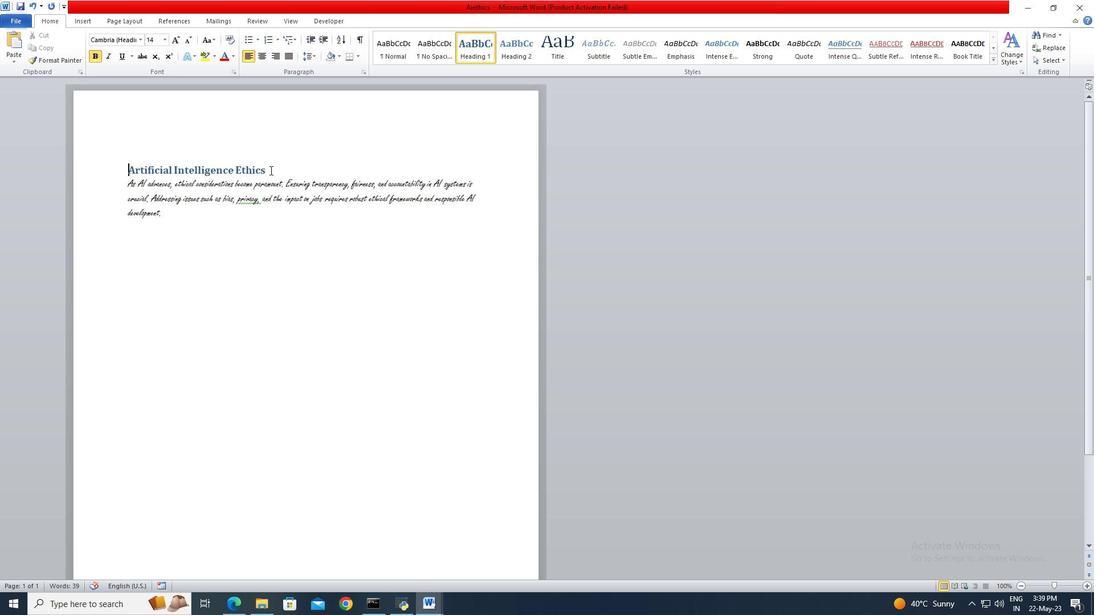 
Action: Key pressed <Key.shift>
Screenshot: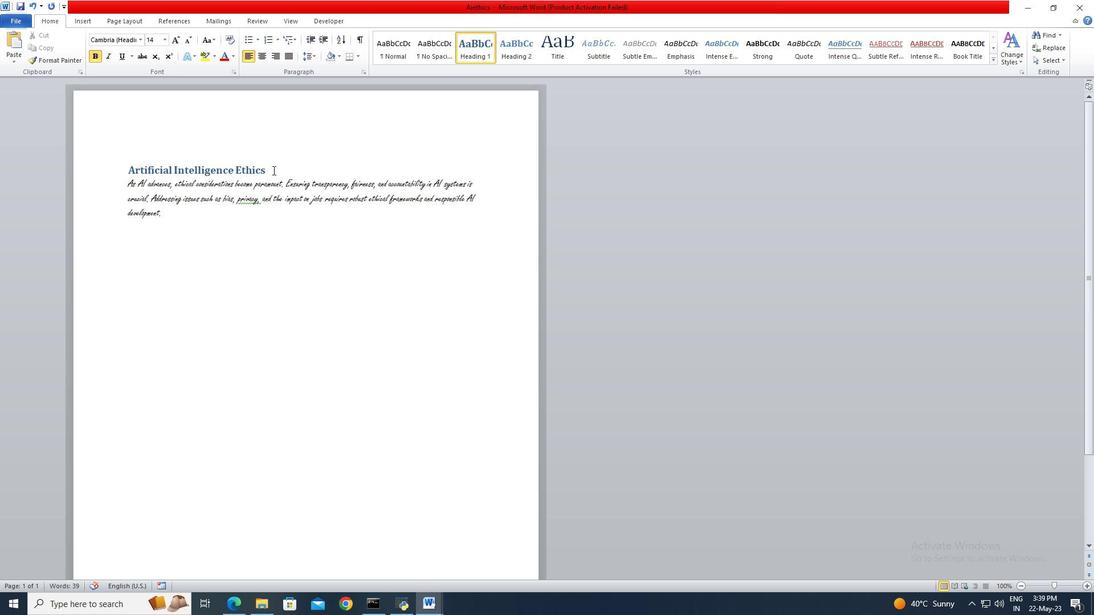 
Action: Mouse pressed left at (273, 170)
Screenshot: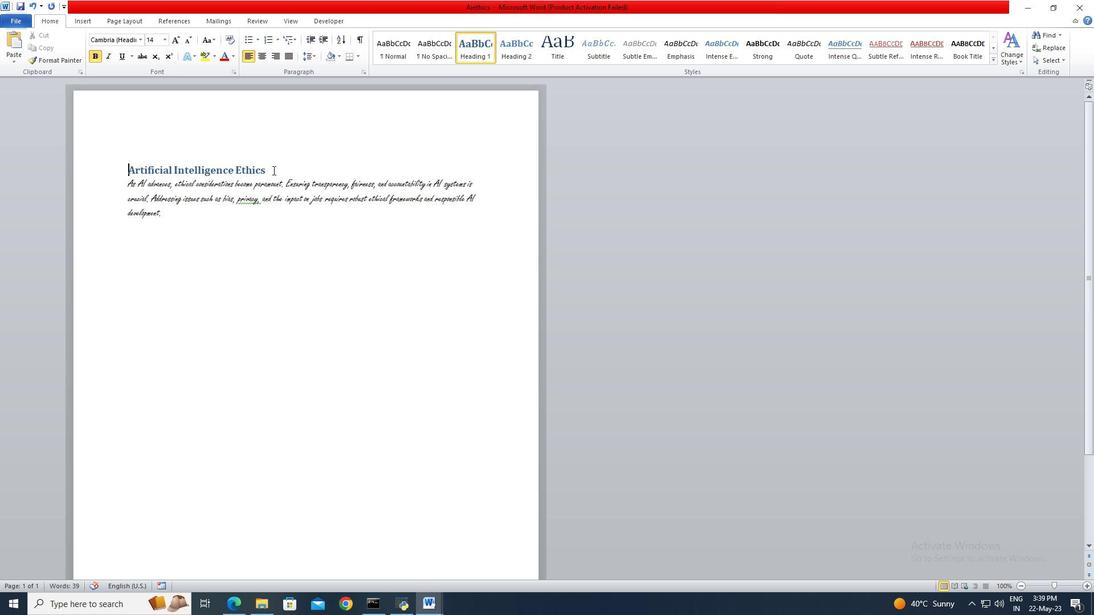 
Action: Mouse moved to (141, 42)
Screenshot: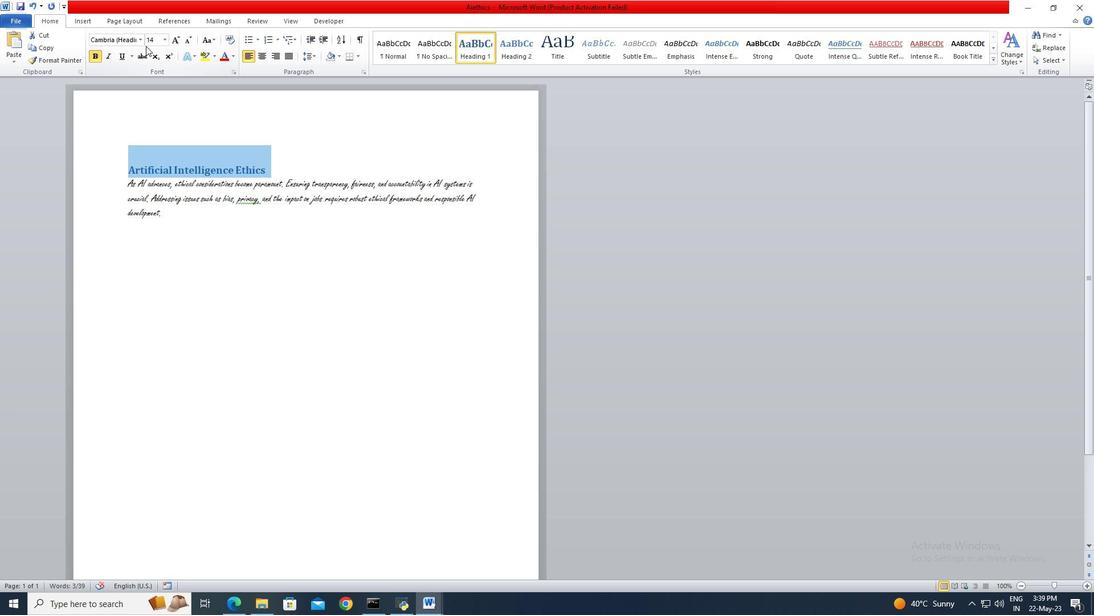 
Action: Mouse pressed left at (141, 42)
Screenshot: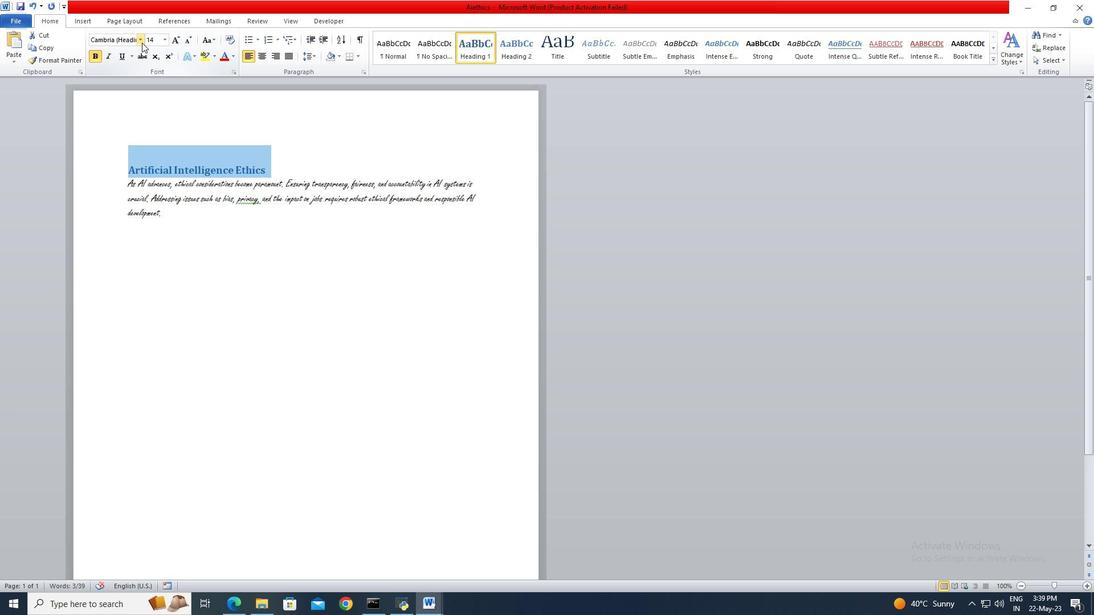
Action: Mouse moved to (169, 279)
Screenshot: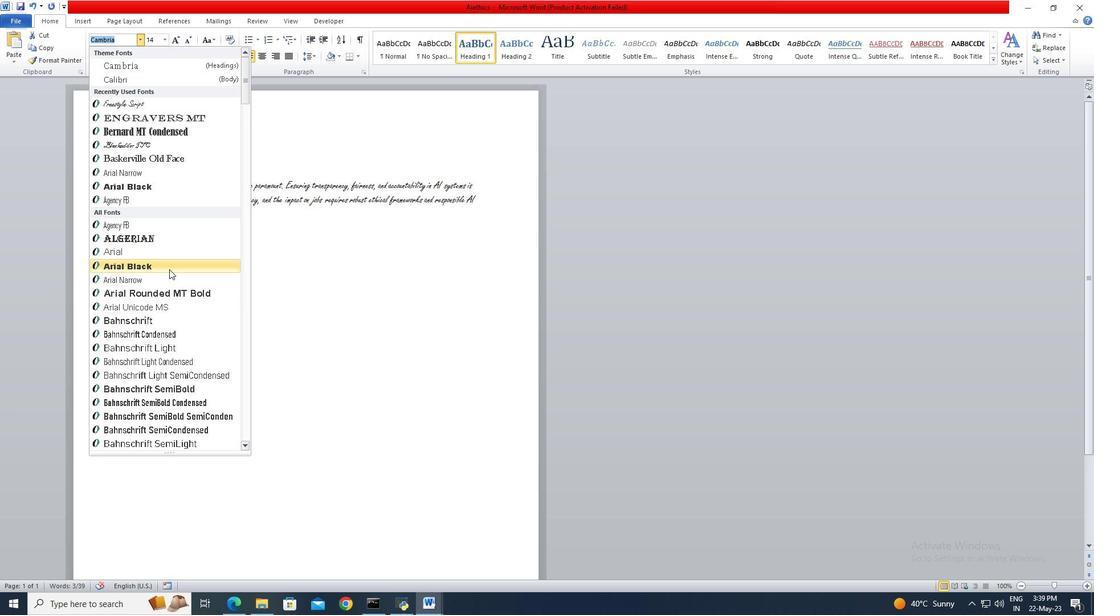 
Action: Mouse scrolled (169, 279) with delta (0, 0)
Screenshot: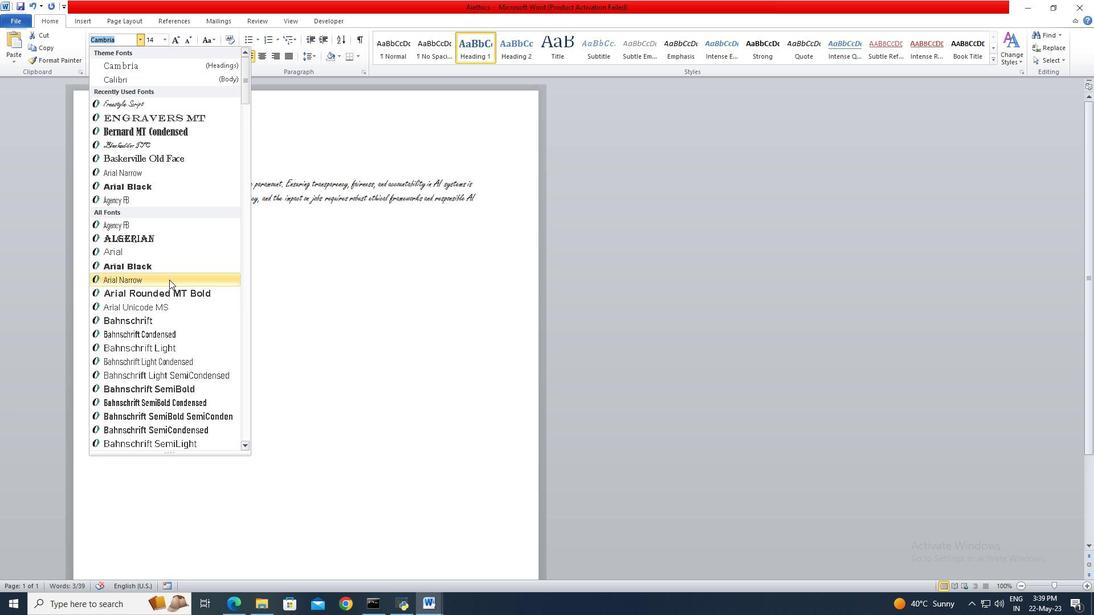 
Action: Mouse scrolled (169, 279) with delta (0, 0)
Screenshot: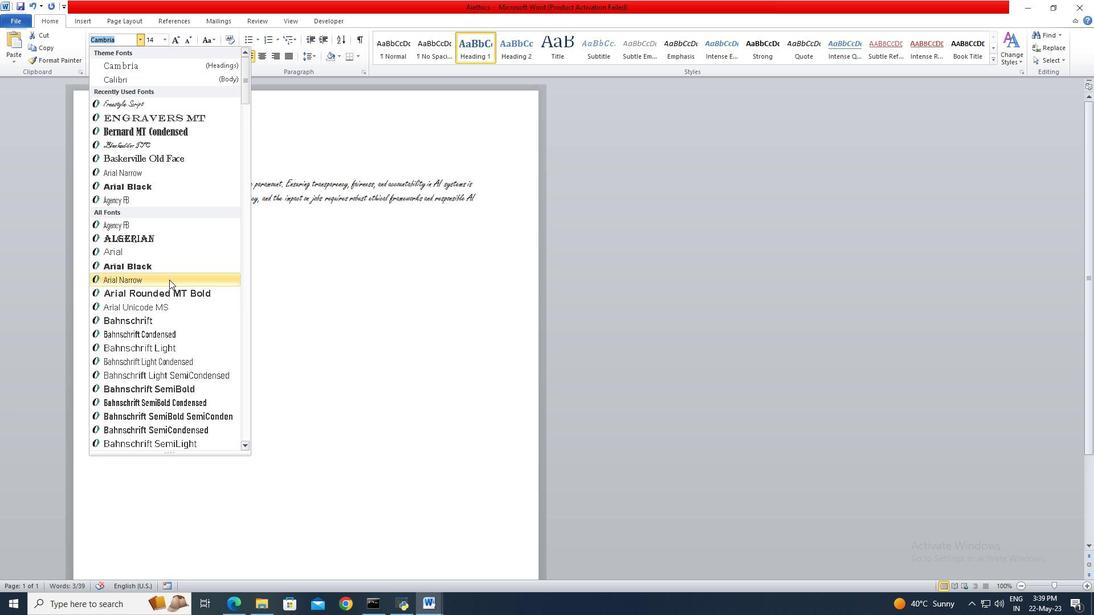 
Action: Mouse scrolled (169, 279) with delta (0, 0)
Screenshot: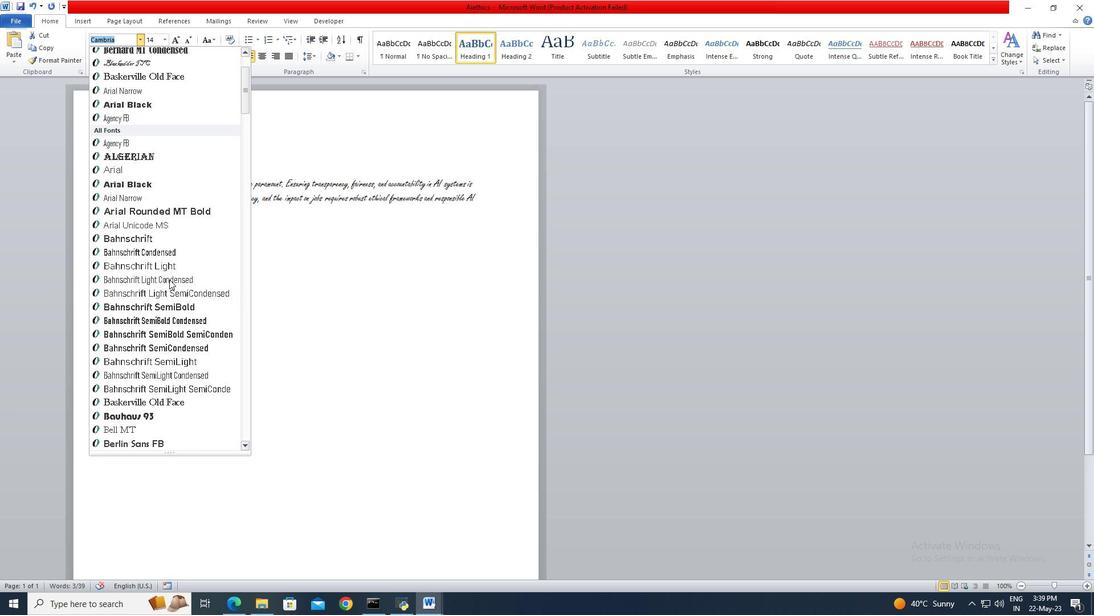 
Action: Mouse scrolled (169, 279) with delta (0, 0)
Screenshot: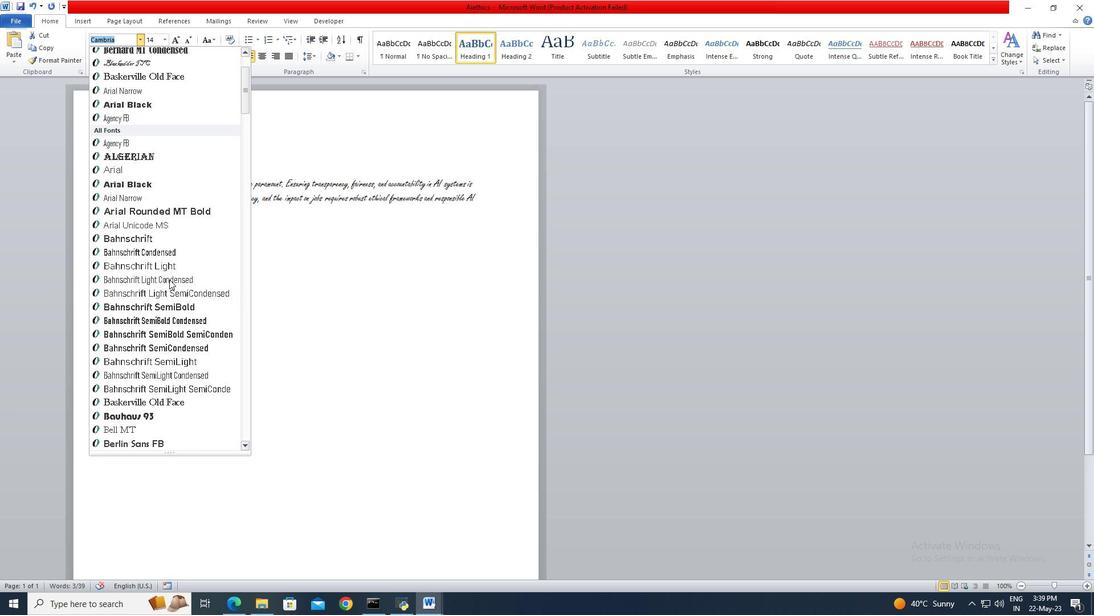 
Action: Mouse scrolled (169, 279) with delta (0, 0)
Screenshot: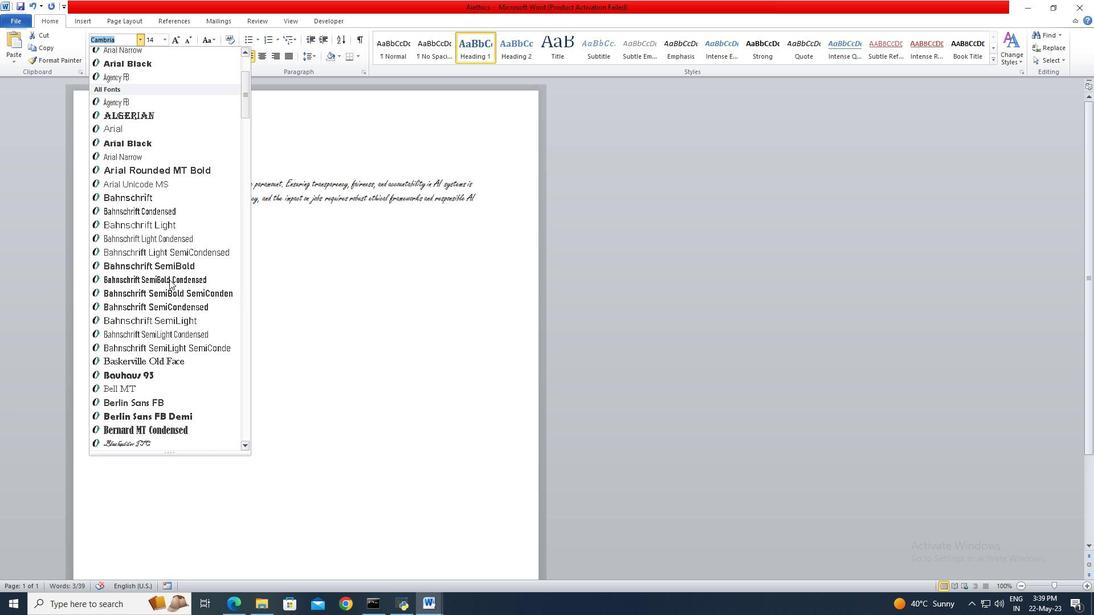 
Action: Mouse scrolled (169, 279) with delta (0, 0)
Screenshot: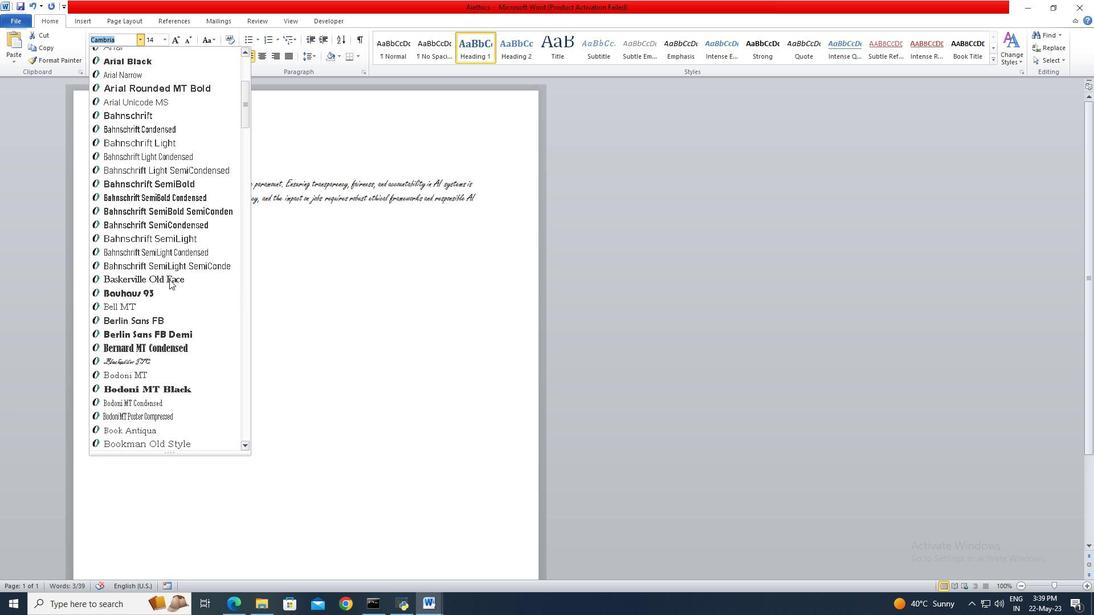 
Action: Mouse scrolled (169, 279) with delta (0, 0)
Screenshot: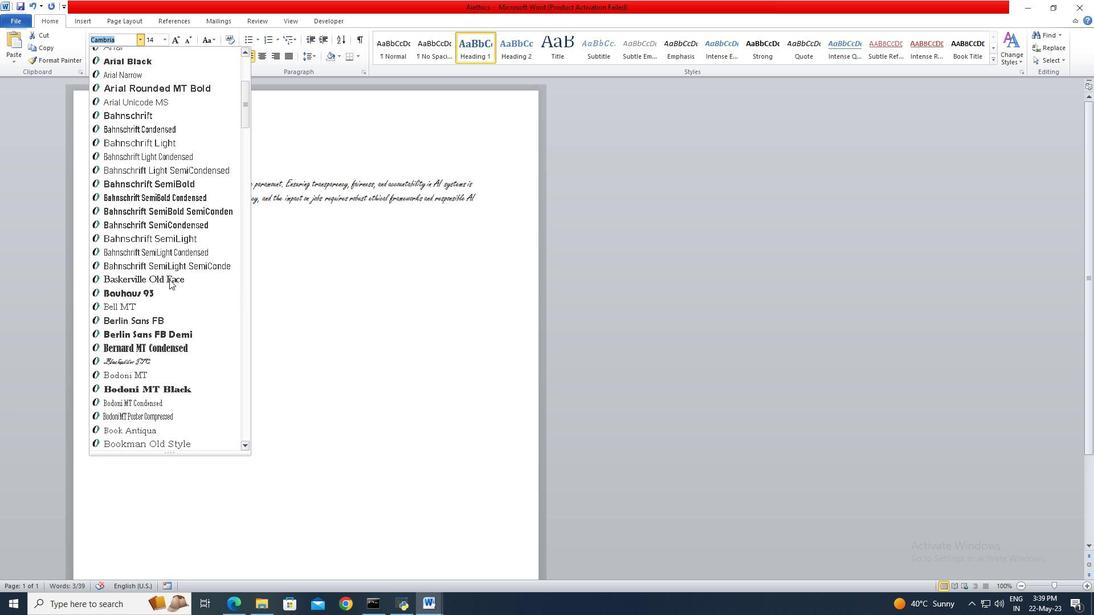 
Action: Mouse scrolled (169, 279) with delta (0, 0)
Screenshot: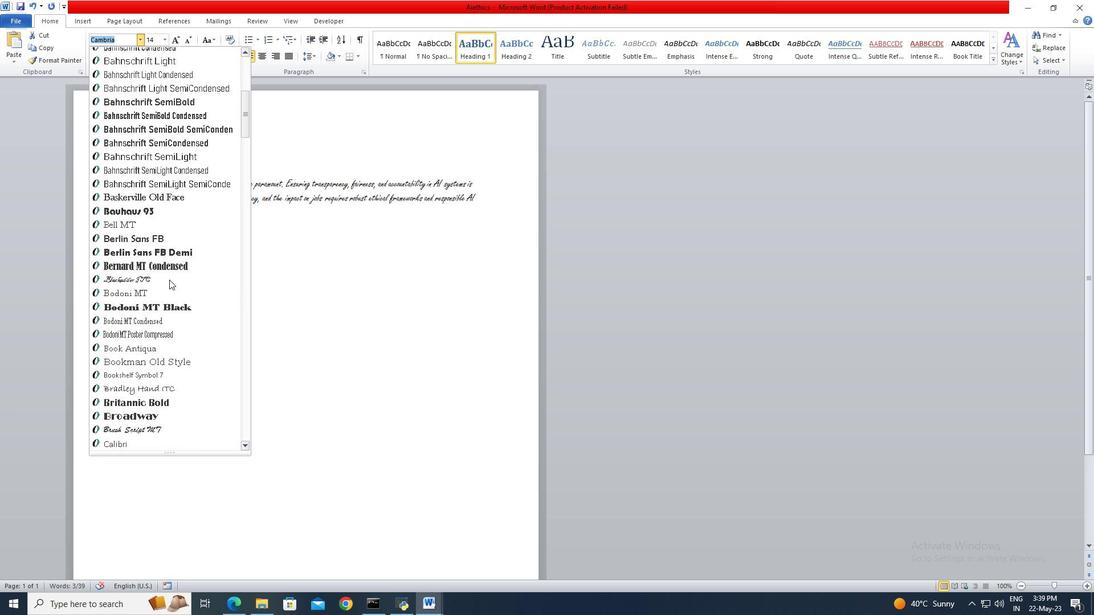 
Action: Mouse scrolled (169, 279) with delta (0, 0)
Screenshot: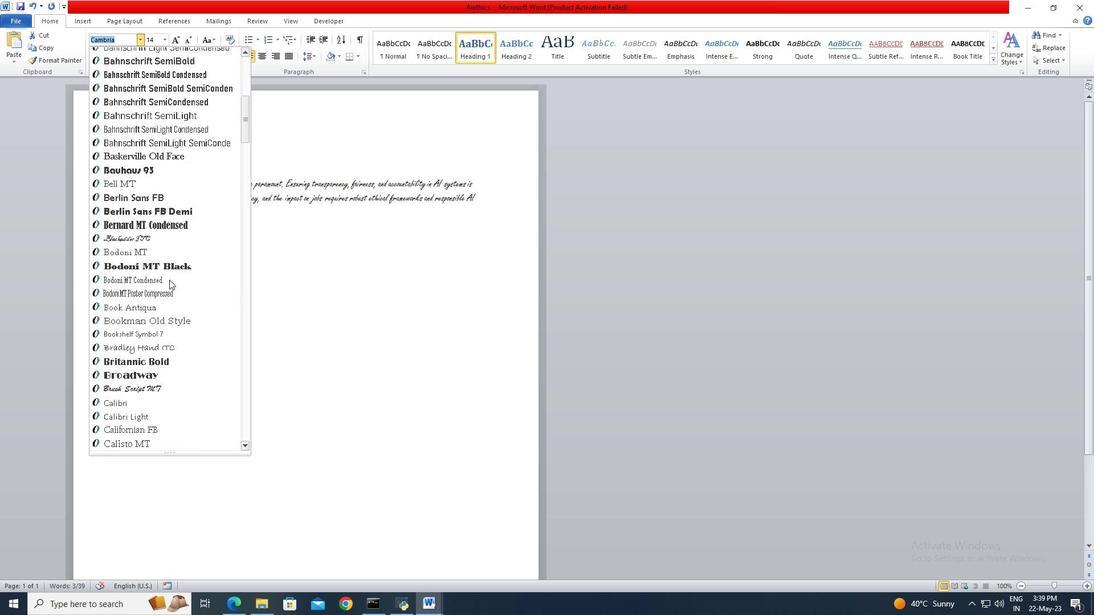 
Action: Mouse scrolled (169, 279) with delta (0, 0)
Screenshot: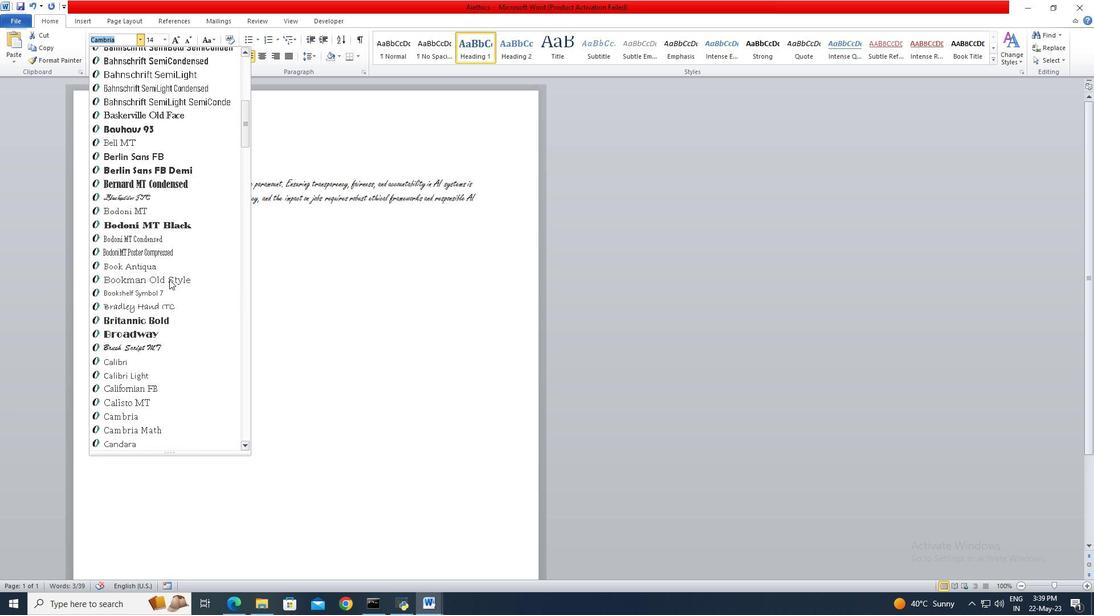 
Action: Mouse scrolled (169, 279) with delta (0, 0)
Screenshot: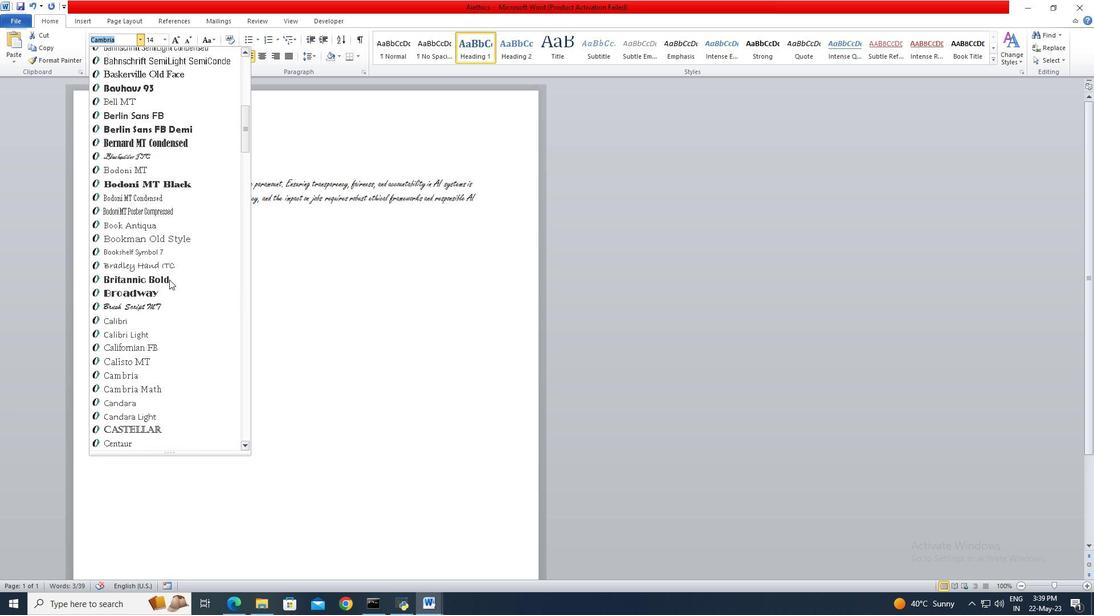 
Action: Mouse scrolled (169, 279) with delta (0, 0)
Screenshot: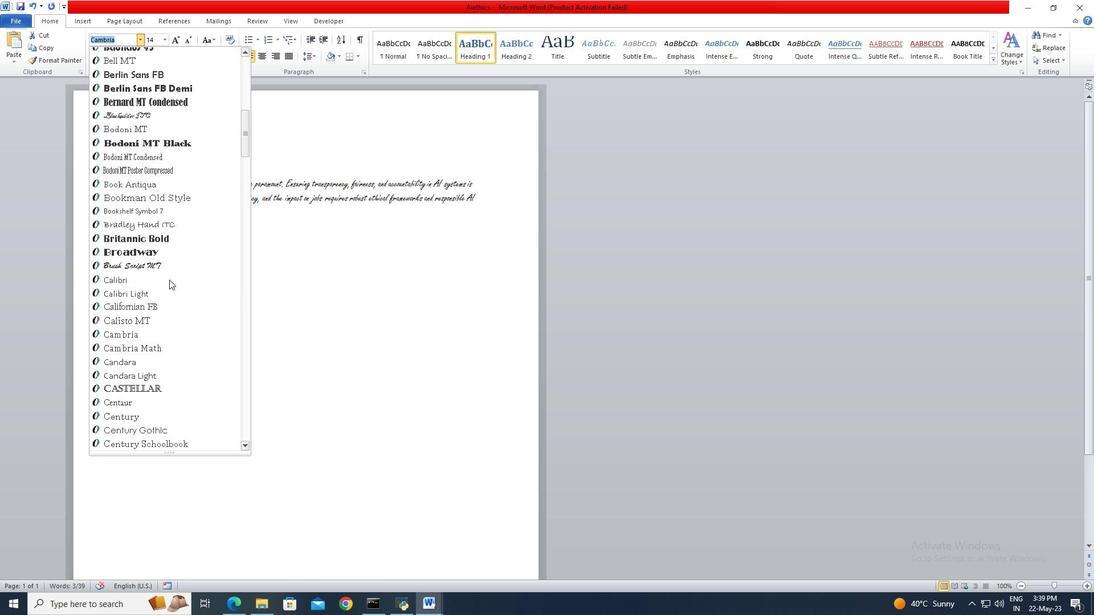 
Action: Mouse scrolled (169, 279) with delta (0, 0)
Screenshot: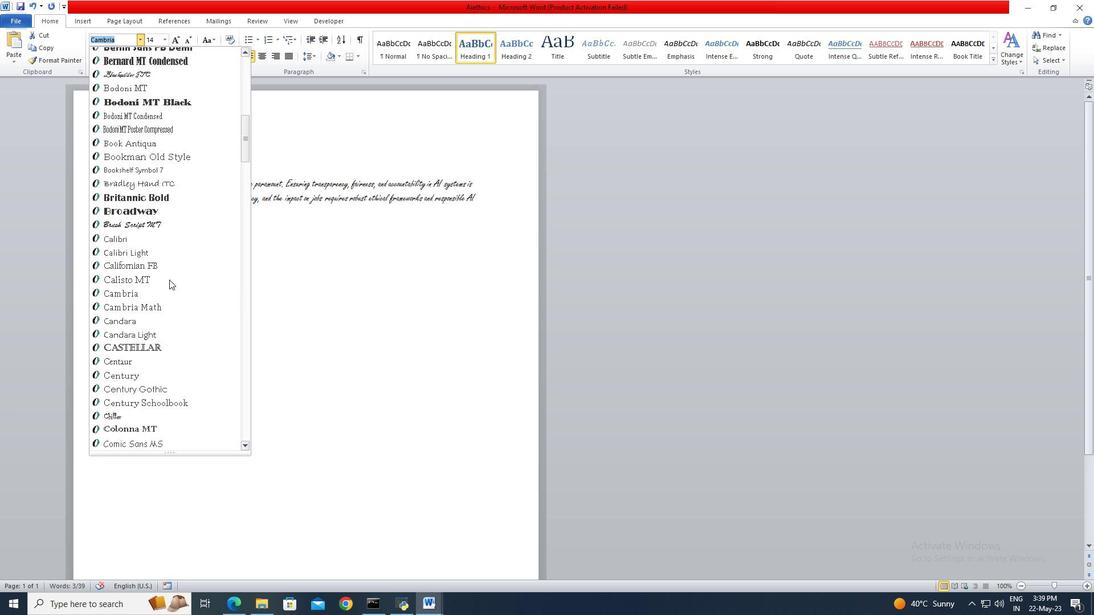 
Action: Mouse scrolled (169, 279) with delta (0, 0)
Screenshot: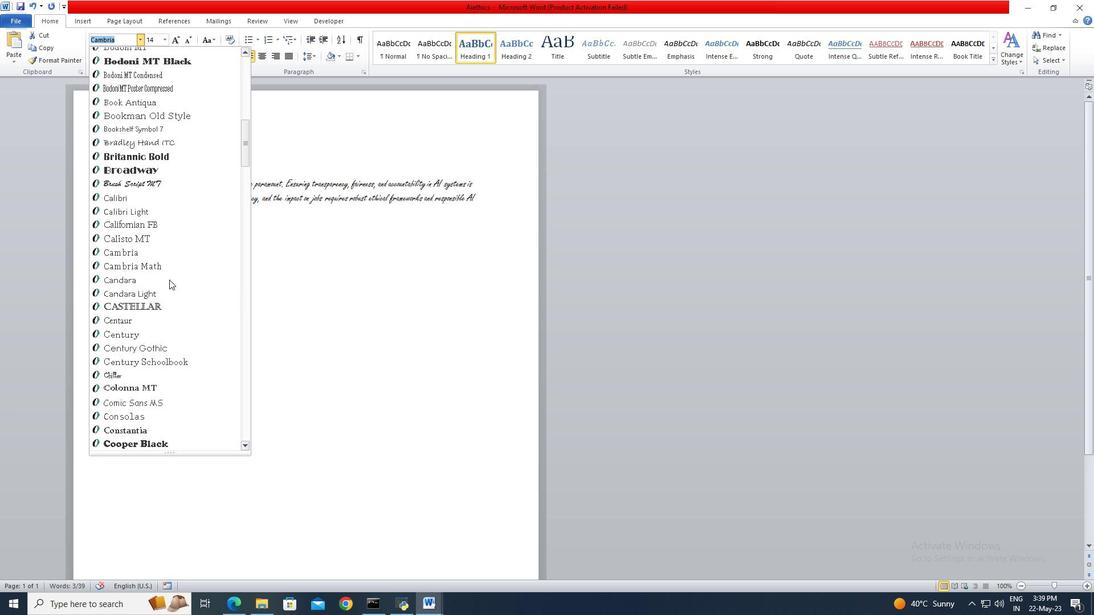 
Action: Mouse scrolled (169, 279) with delta (0, 0)
Screenshot: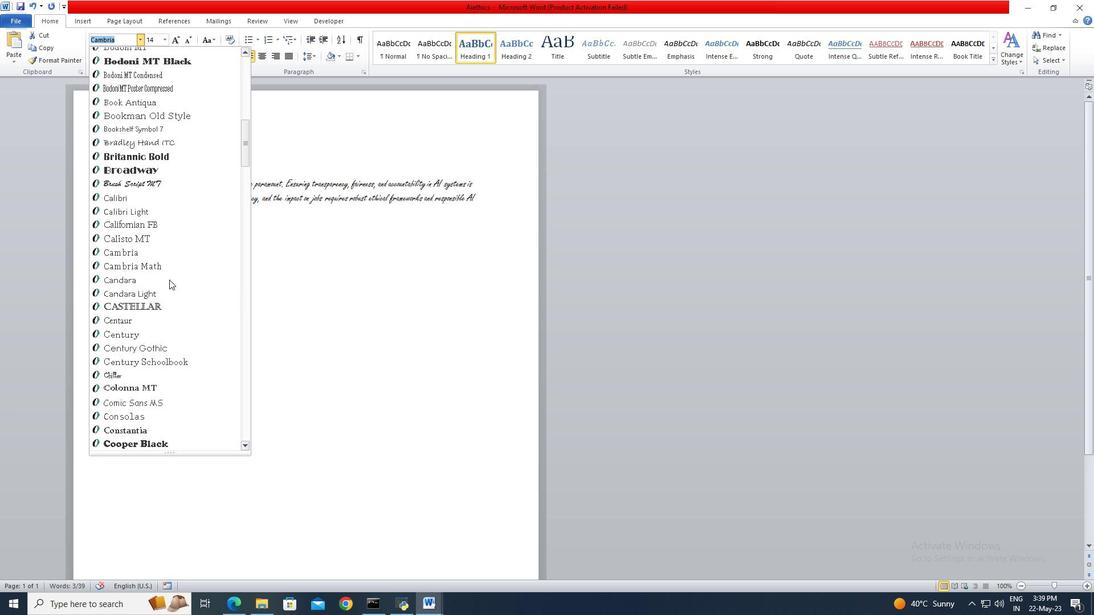 
Action: Mouse scrolled (169, 279) with delta (0, 0)
Screenshot: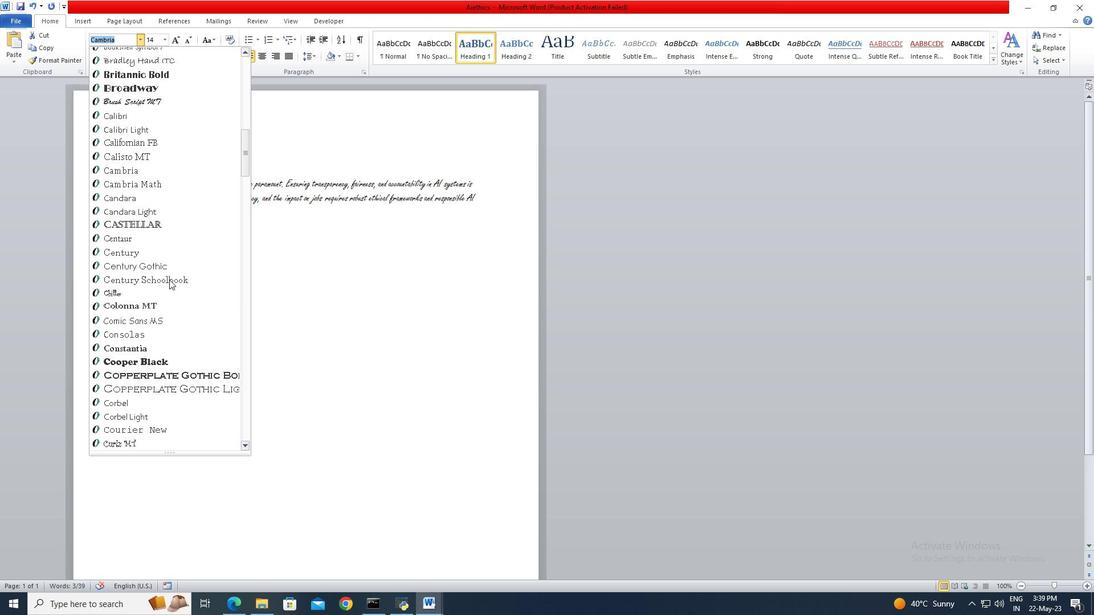 
Action: Mouse scrolled (169, 279) with delta (0, 0)
Screenshot: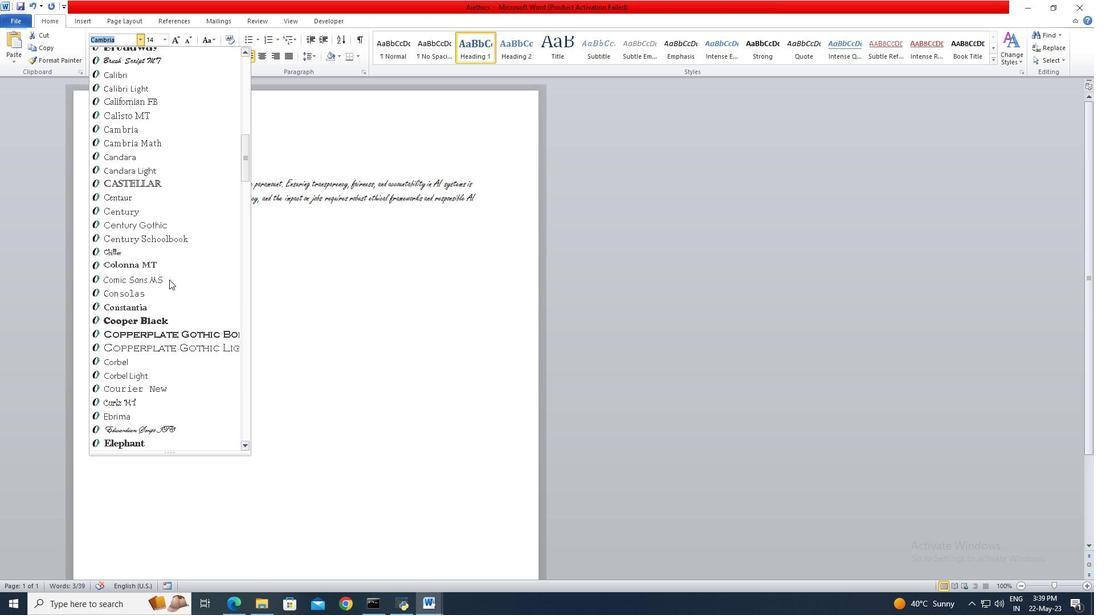 
Action: Mouse scrolled (169, 279) with delta (0, 0)
Screenshot: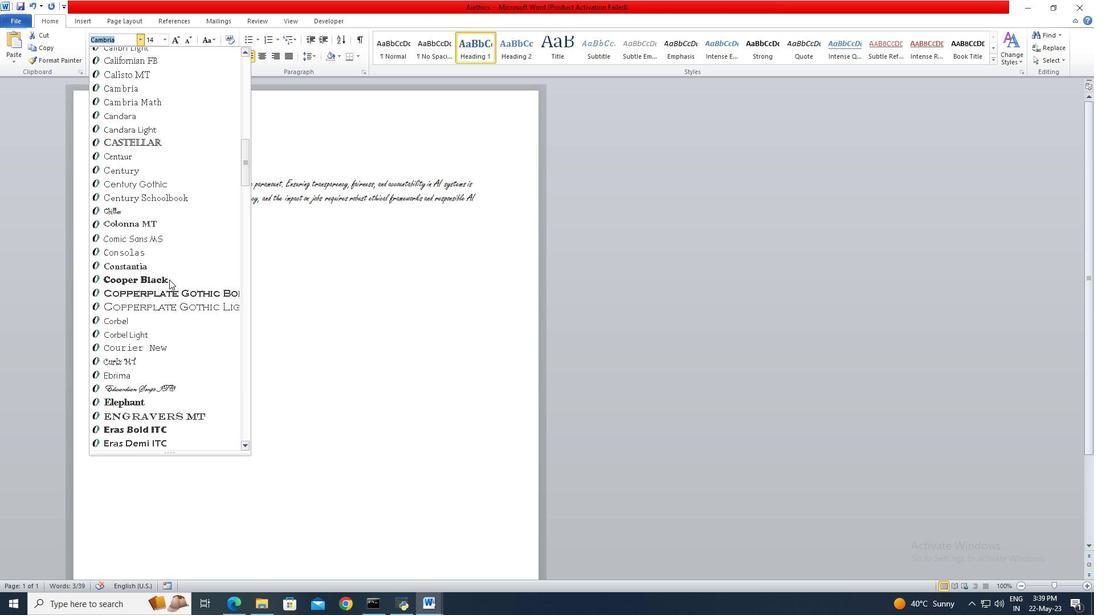 
Action: Mouse scrolled (169, 279) with delta (0, 0)
Screenshot: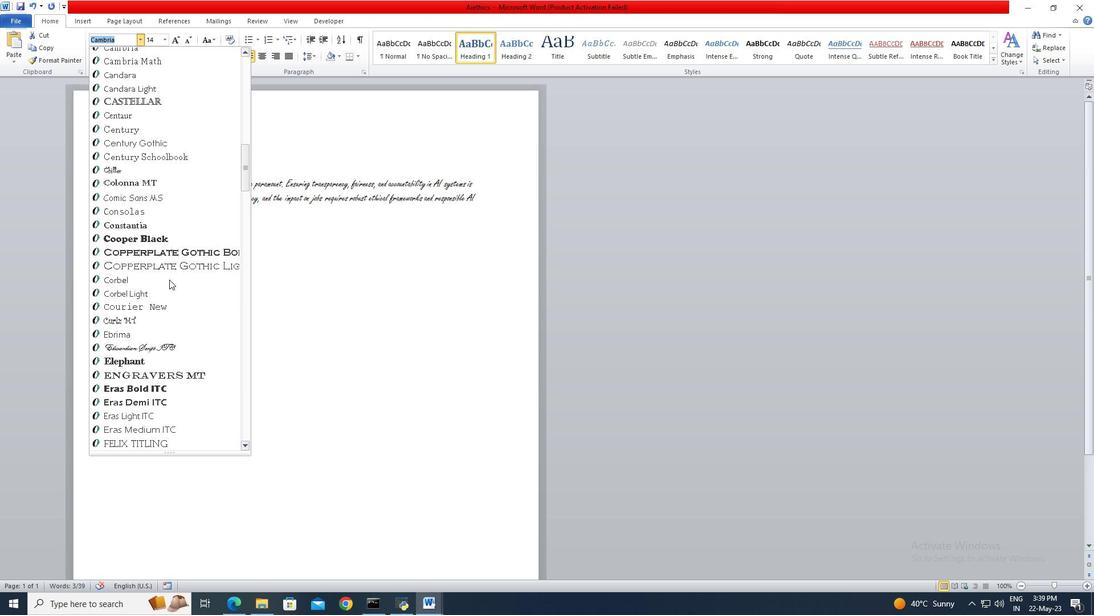 
Action: Mouse moved to (176, 332)
Screenshot: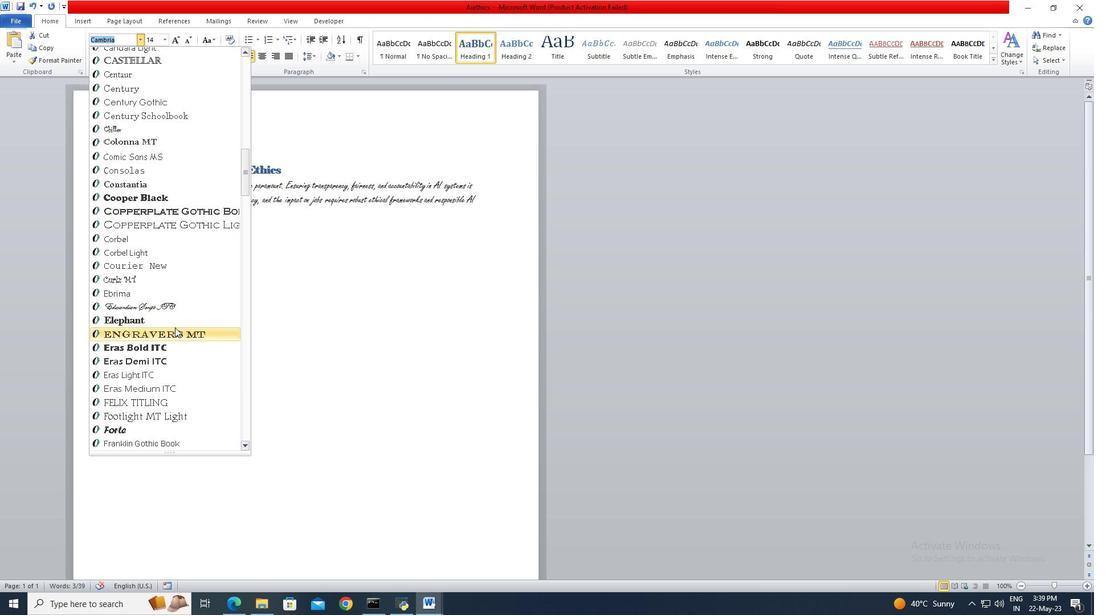 
Action: Mouse pressed left at (176, 332)
Screenshot: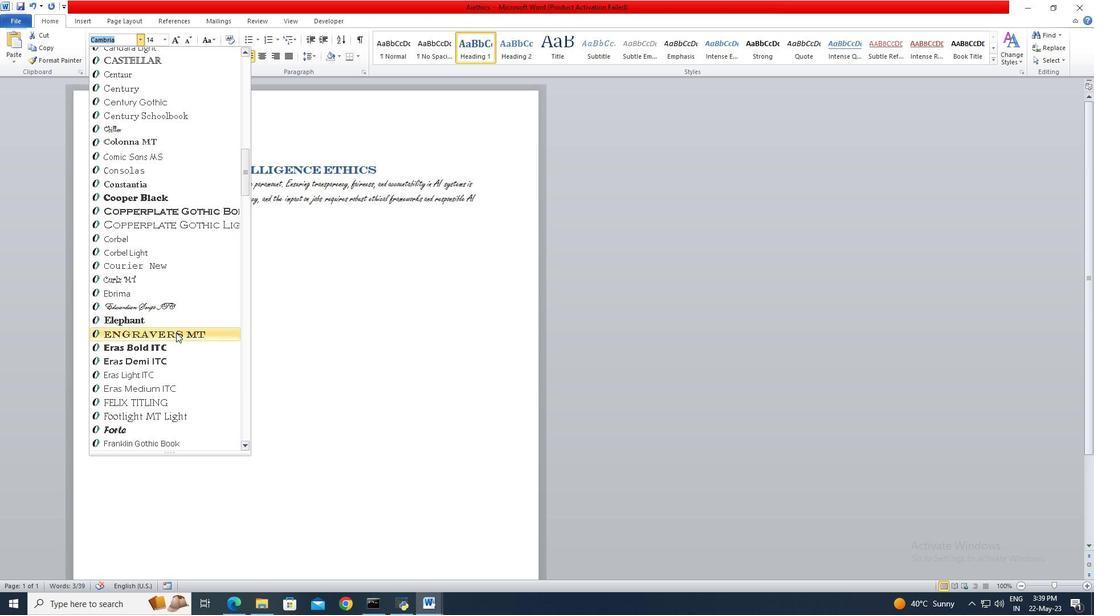 
Action: Mouse moved to (156, 39)
Screenshot: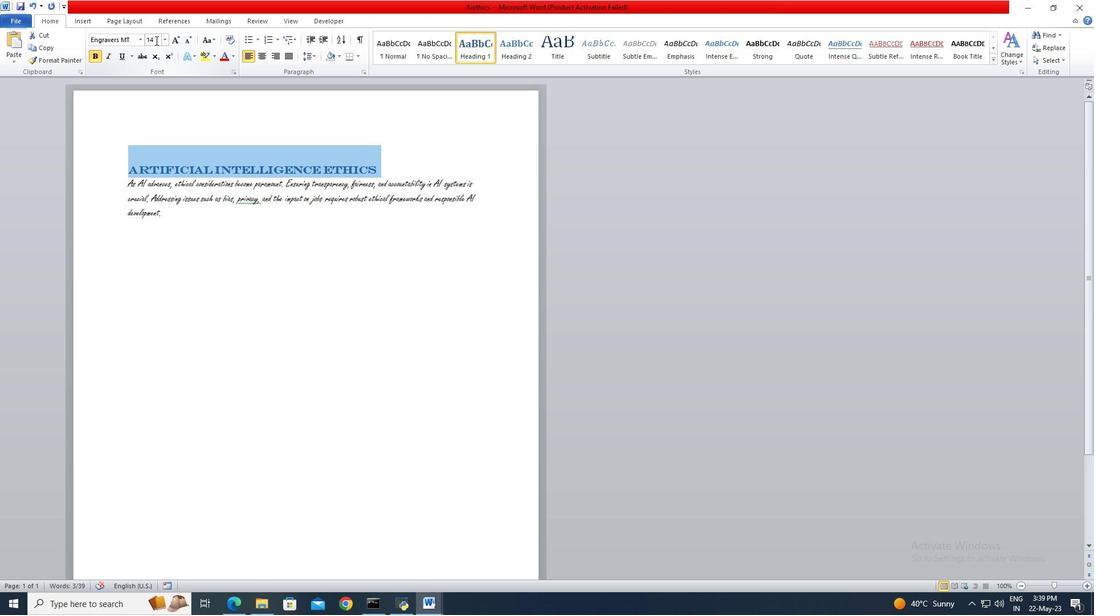 
Action: Mouse pressed left at (156, 39)
Screenshot: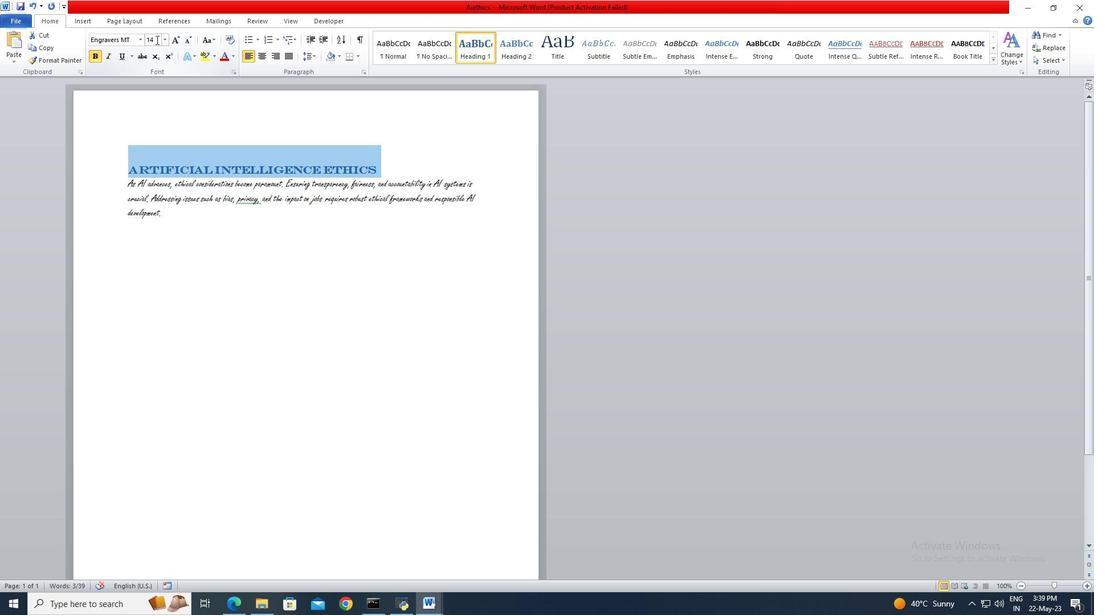 
Action: Key pressed 15<Key.enter>
Screenshot: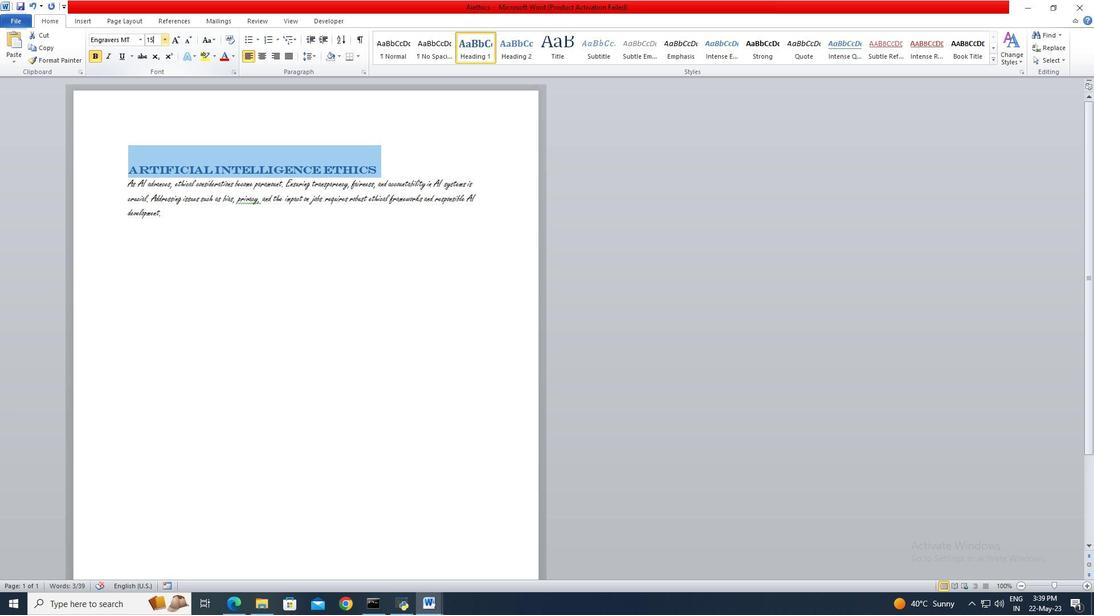 
Action: Mouse moved to (258, 58)
Screenshot: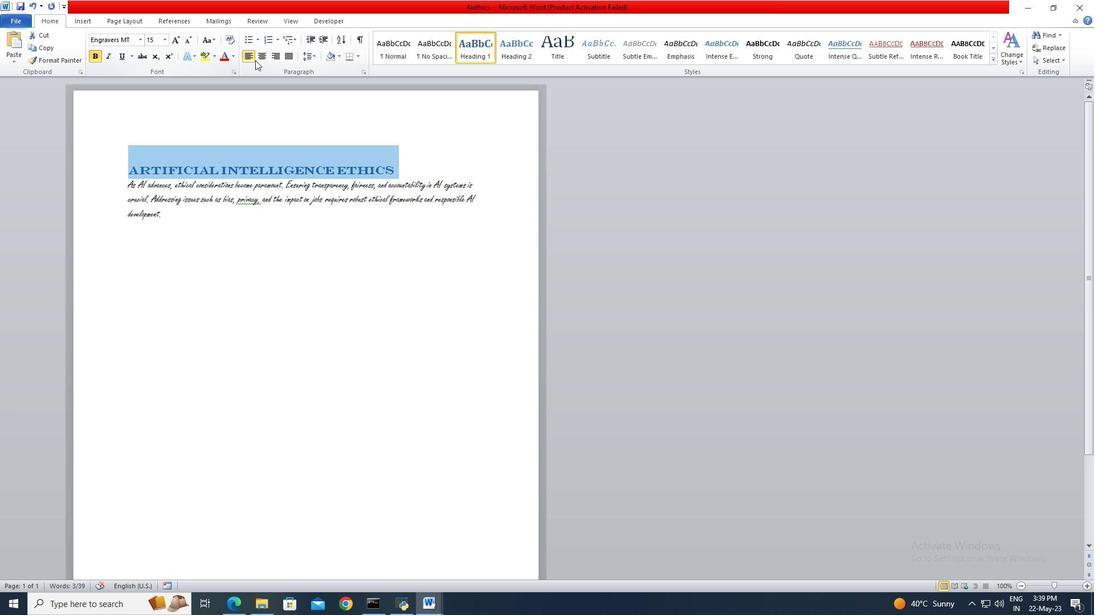 
Action: Mouse pressed left at (258, 58)
Screenshot: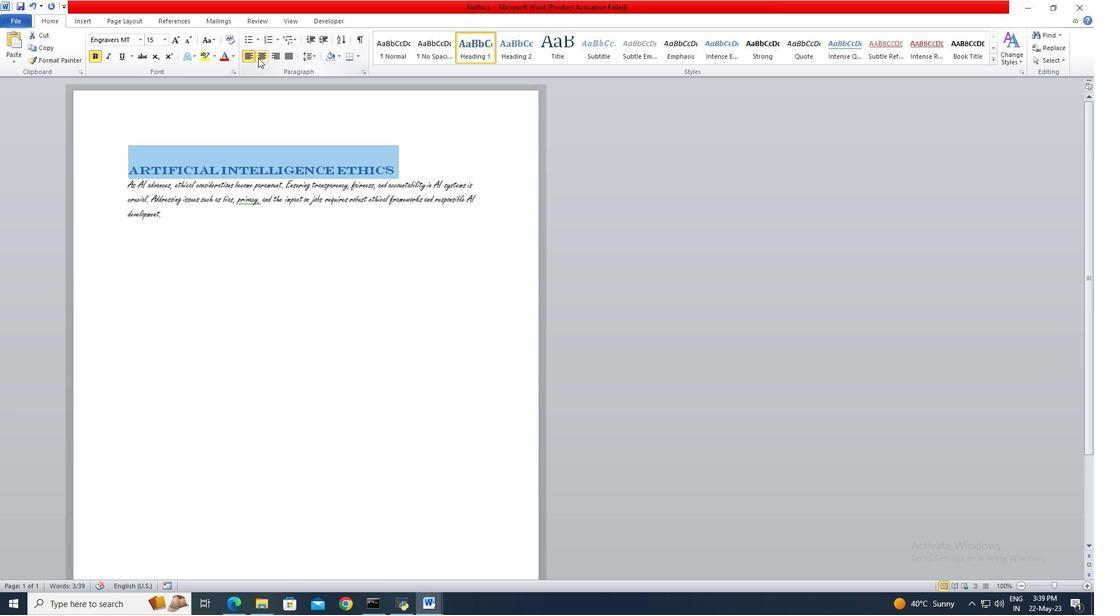 
Action: Mouse moved to (289, 125)
Screenshot: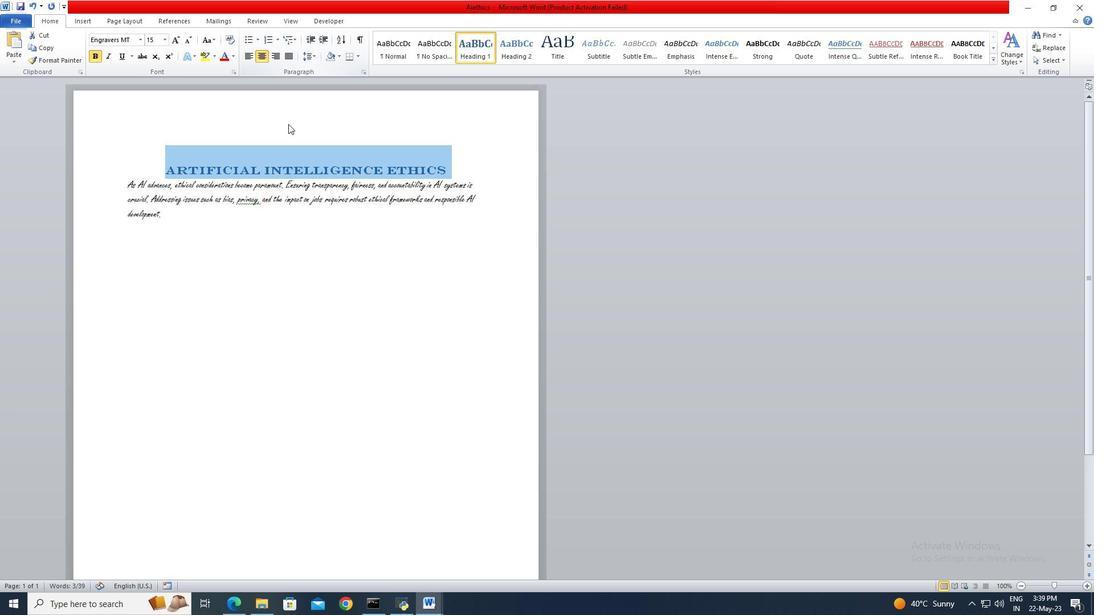 
Action: Mouse pressed left at (289, 125)
Screenshot: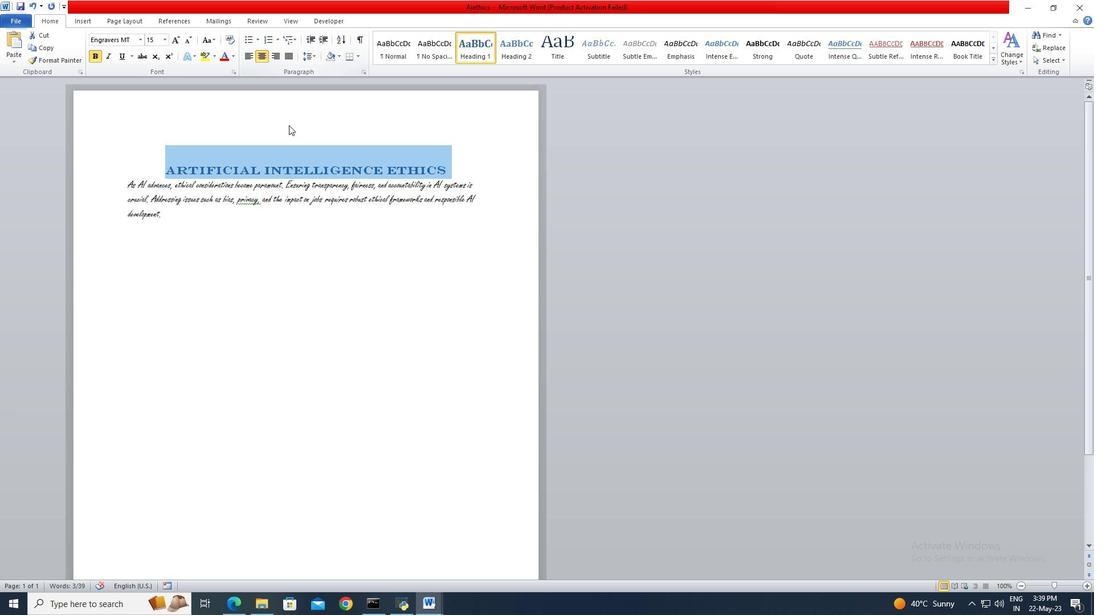 
